 Task: Find connections with filter location Pudsey with filter topic #Tipsforsucesswith filter profile language French with filter current company Crompton Greaves Consumer Electricals Limited with filter school New Horizon College of Engineering with filter industry Insurance and Employee Benefit Funds with filter service category Strategic Planning with filter keywords title Petroleum Engineer
Action: Mouse moved to (480, 46)
Screenshot: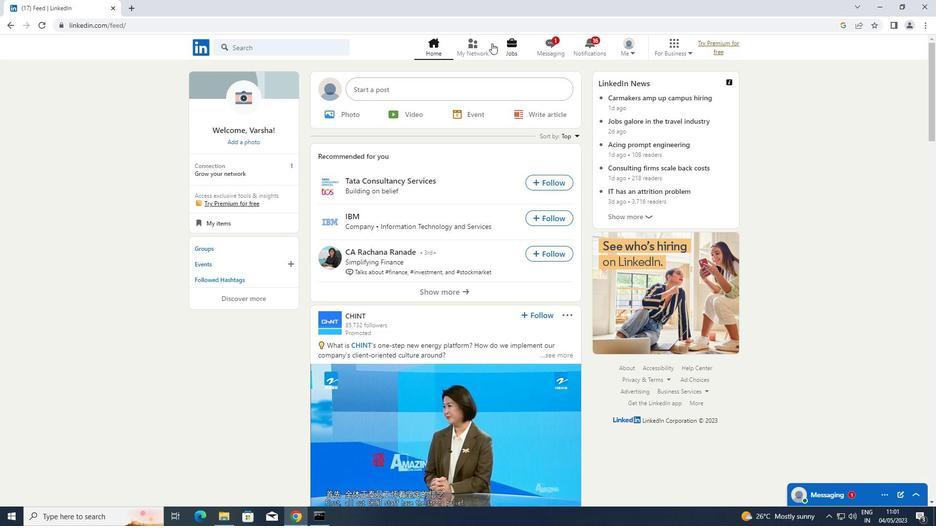 
Action: Mouse pressed left at (480, 46)
Screenshot: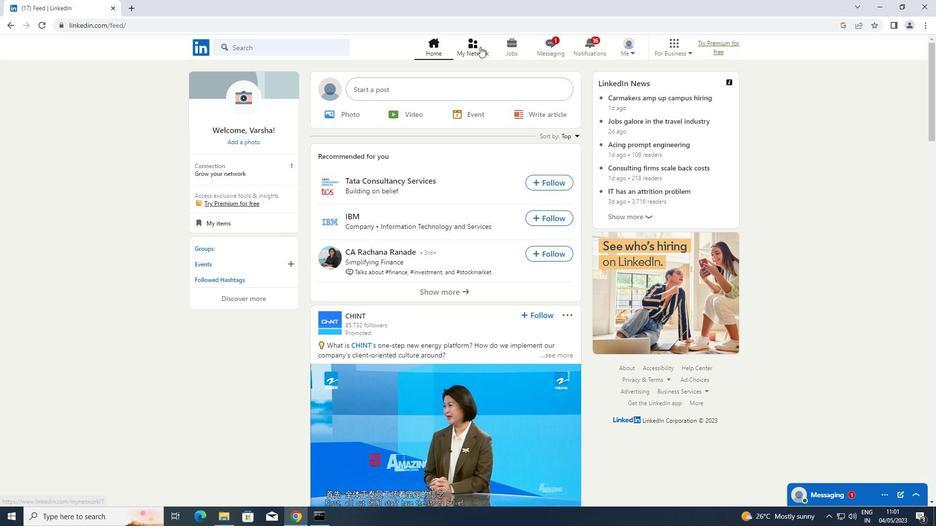 
Action: Mouse moved to (253, 100)
Screenshot: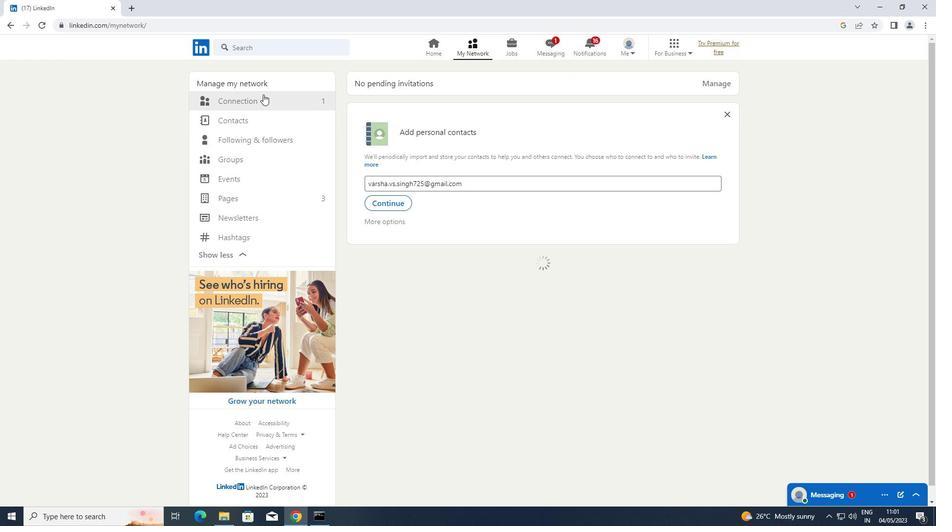 
Action: Mouse pressed left at (253, 100)
Screenshot: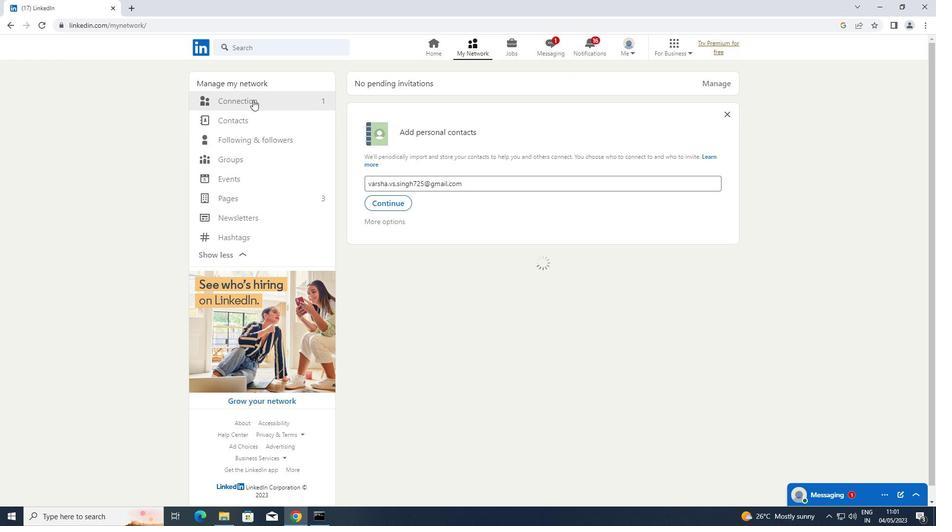 
Action: Mouse moved to (554, 102)
Screenshot: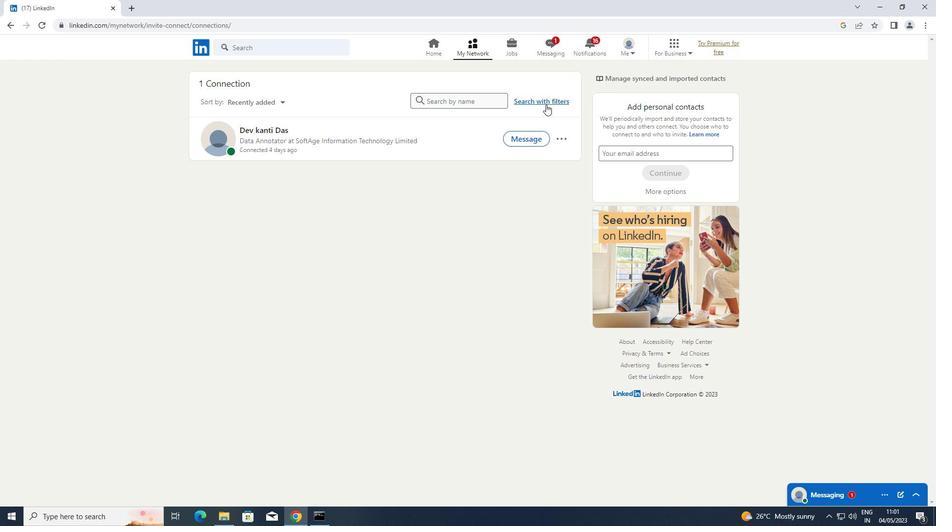 
Action: Mouse pressed left at (554, 102)
Screenshot: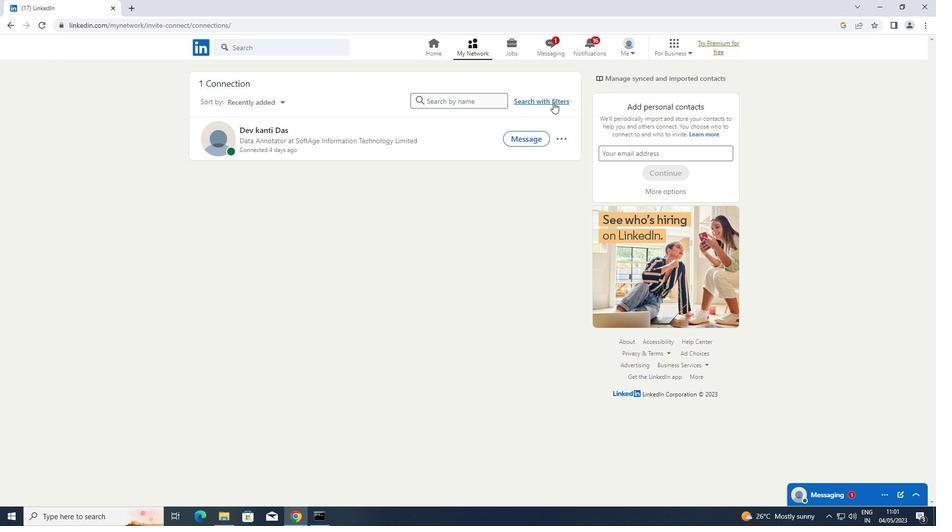 
Action: Mouse moved to (503, 72)
Screenshot: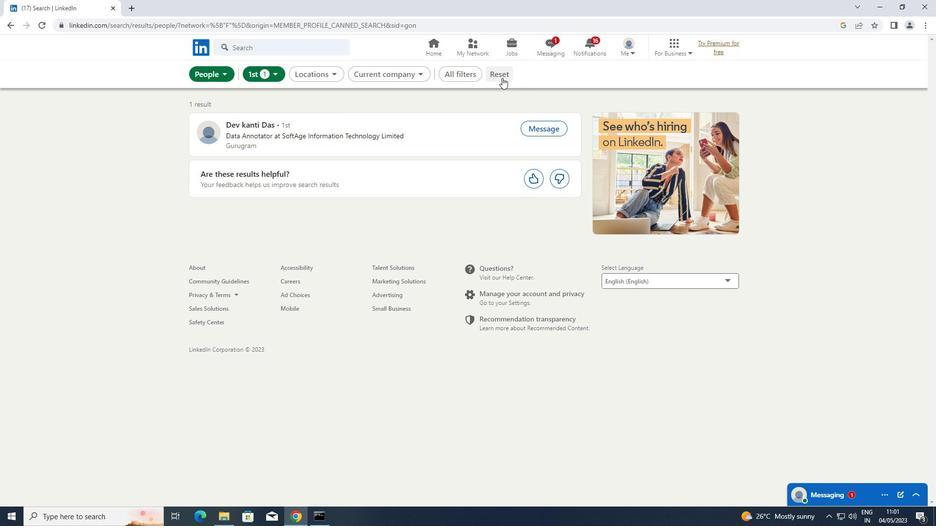 
Action: Mouse pressed left at (503, 72)
Screenshot: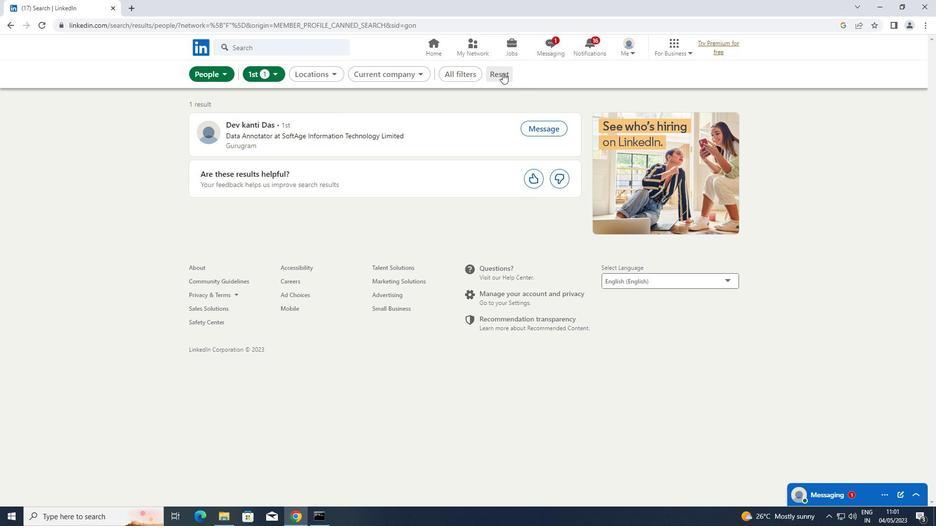 
Action: Mouse moved to (483, 70)
Screenshot: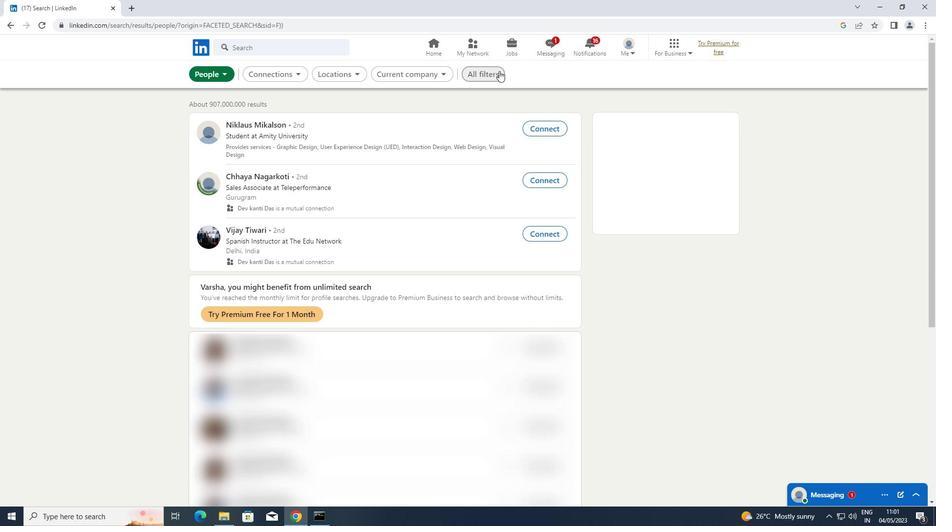 
Action: Mouse pressed left at (483, 70)
Screenshot: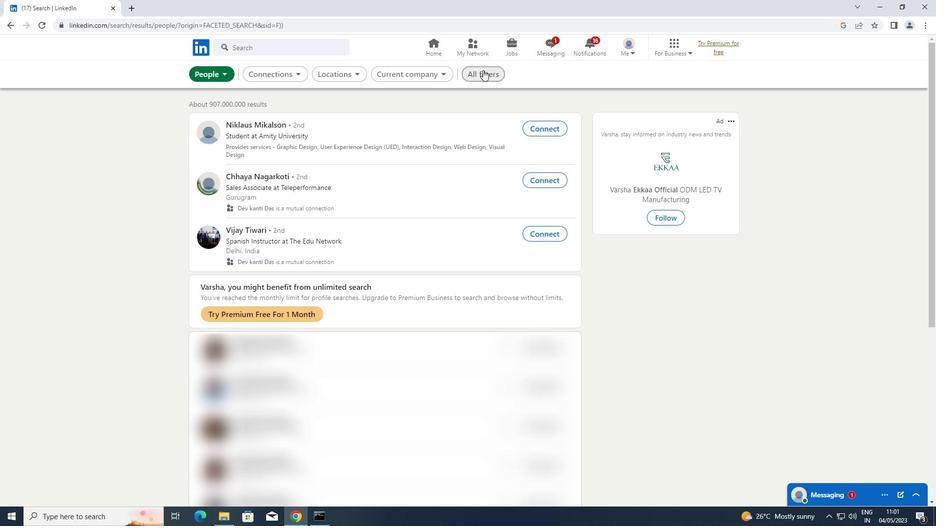 
Action: Mouse moved to (807, 168)
Screenshot: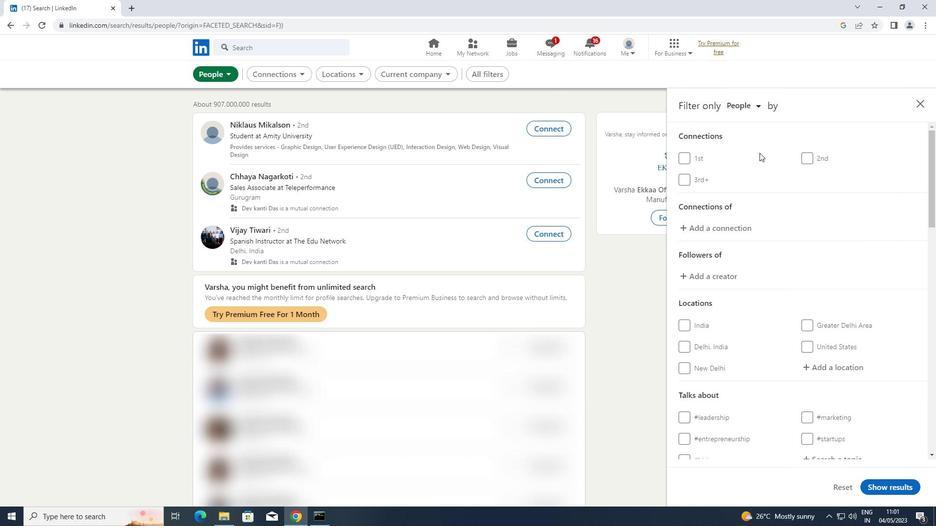 
Action: Mouse scrolled (807, 167) with delta (0, 0)
Screenshot: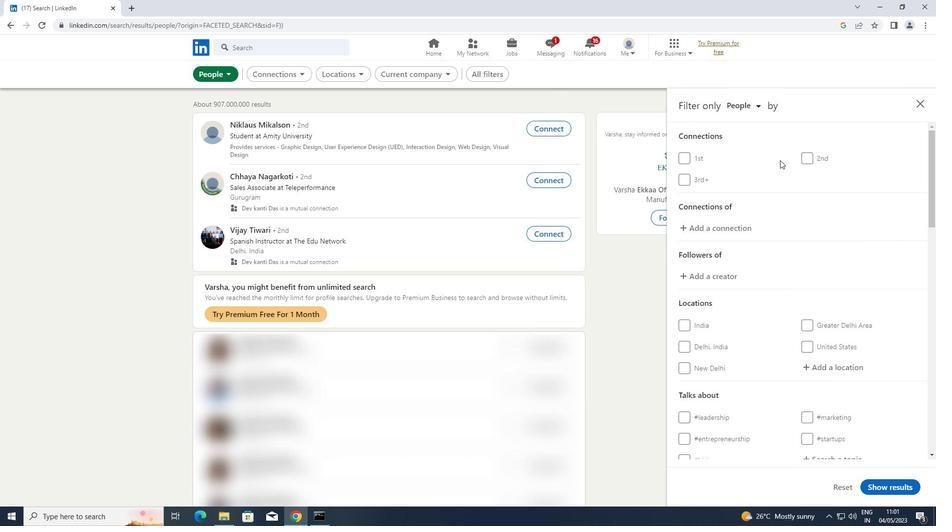 
Action: Mouse scrolled (807, 167) with delta (0, 0)
Screenshot: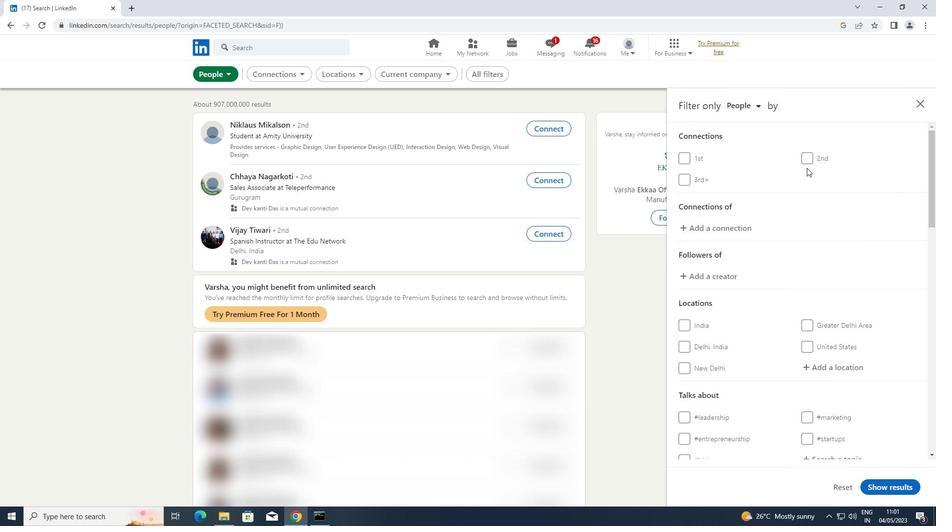 
Action: Mouse moved to (822, 265)
Screenshot: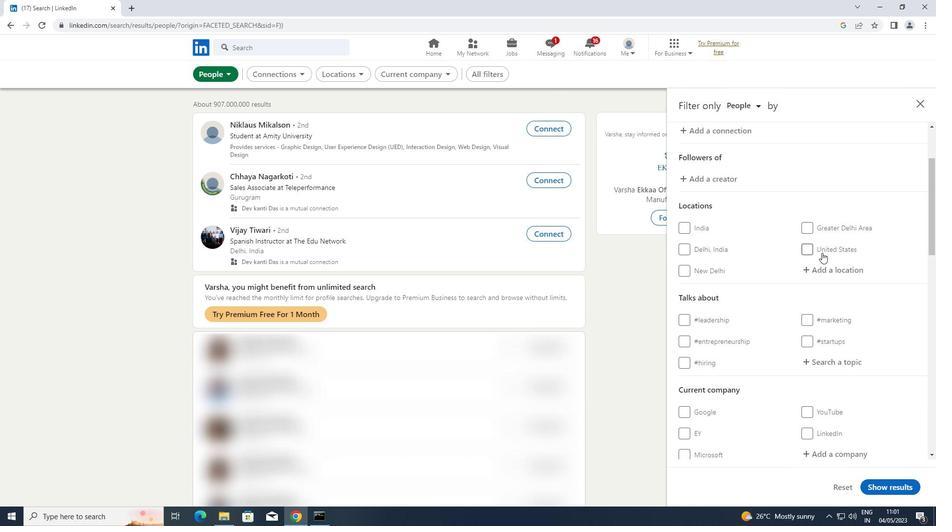 
Action: Mouse pressed left at (822, 265)
Screenshot: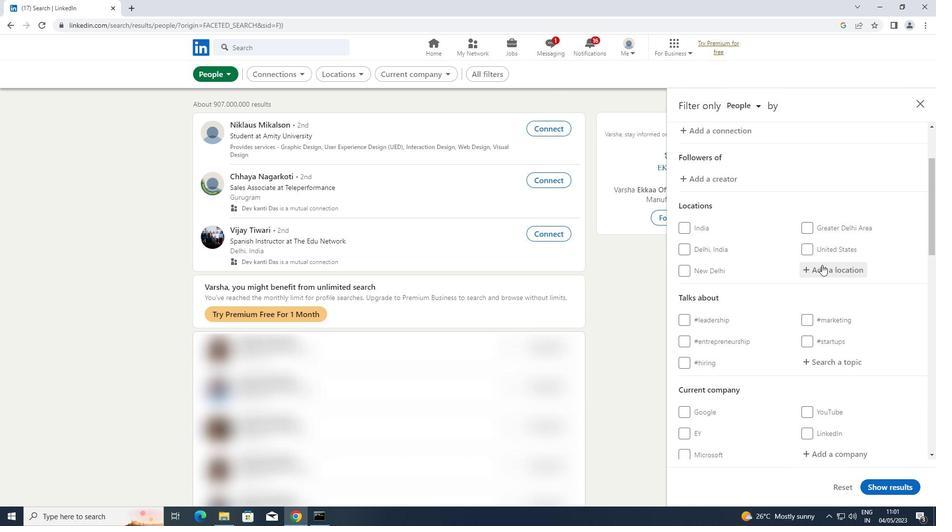 
Action: Key pressed <Key.shift>PUDSEY
Screenshot: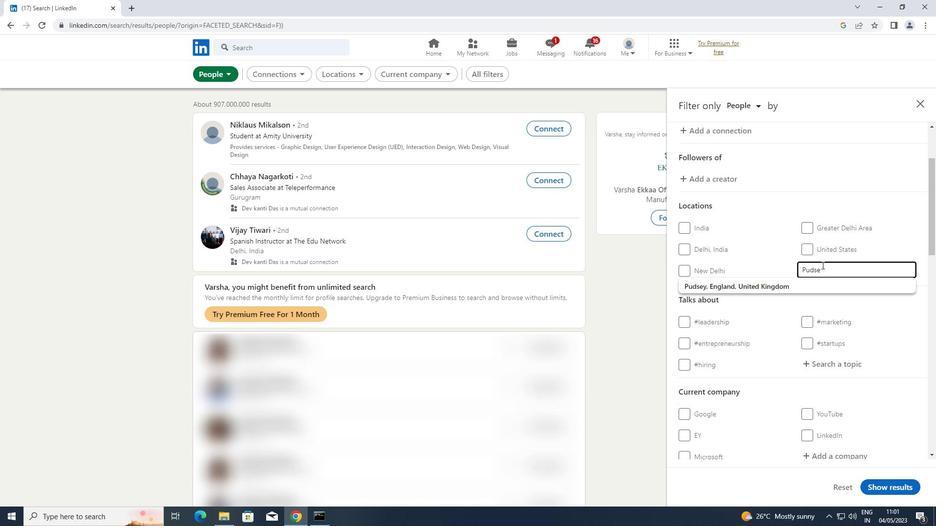 
Action: Mouse scrolled (822, 264) with delta (0, 0)
Screenshot: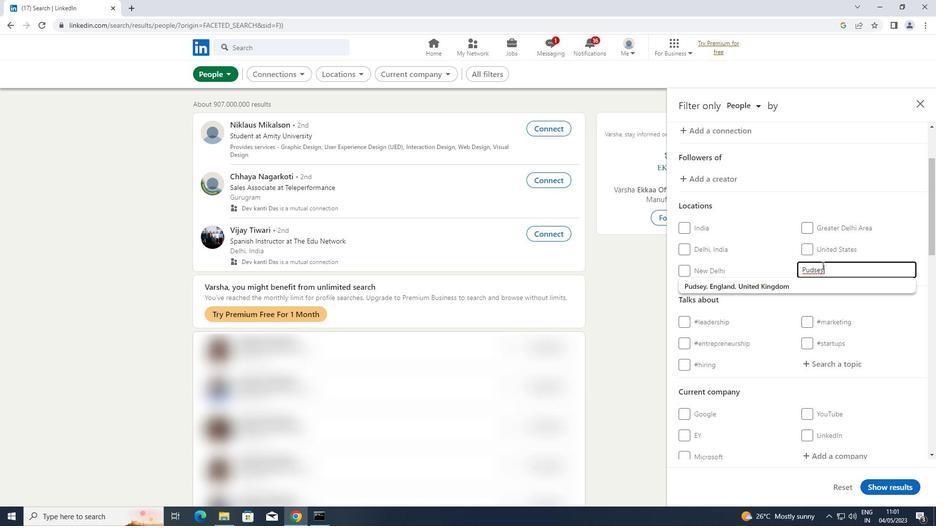 
Action: Mouse moved to (842, 318)
Screenshot: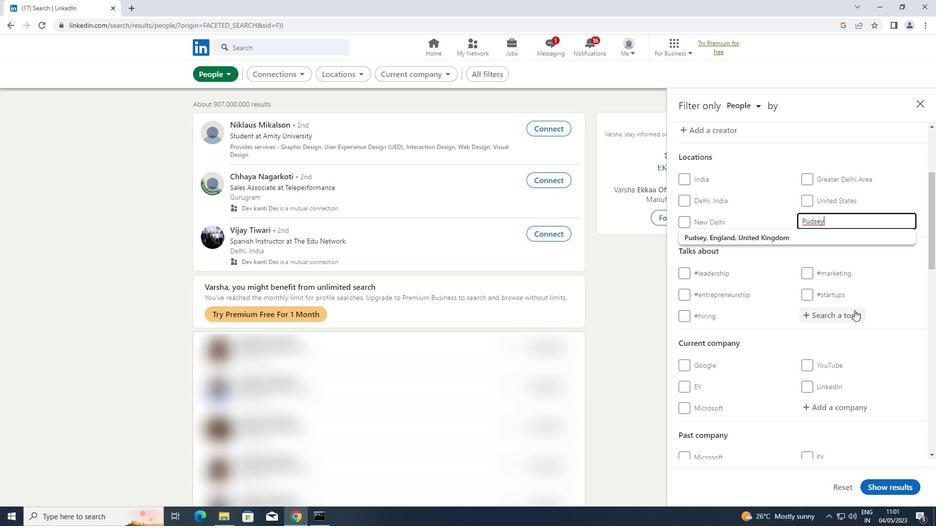 
Action: Mouse pressed left at (842, 318)
Screenshot: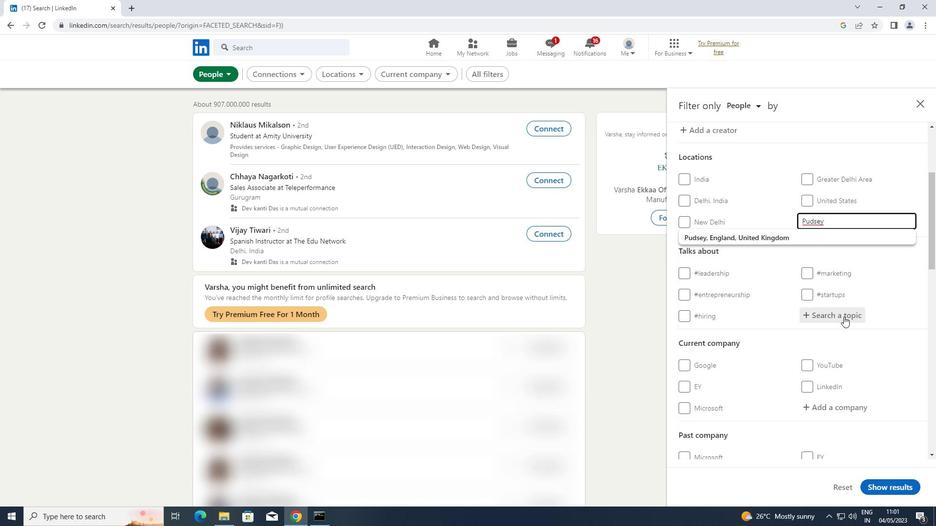 
Action: Key pressed <Key.shift>TIPSFORSUCESS
Screenshot: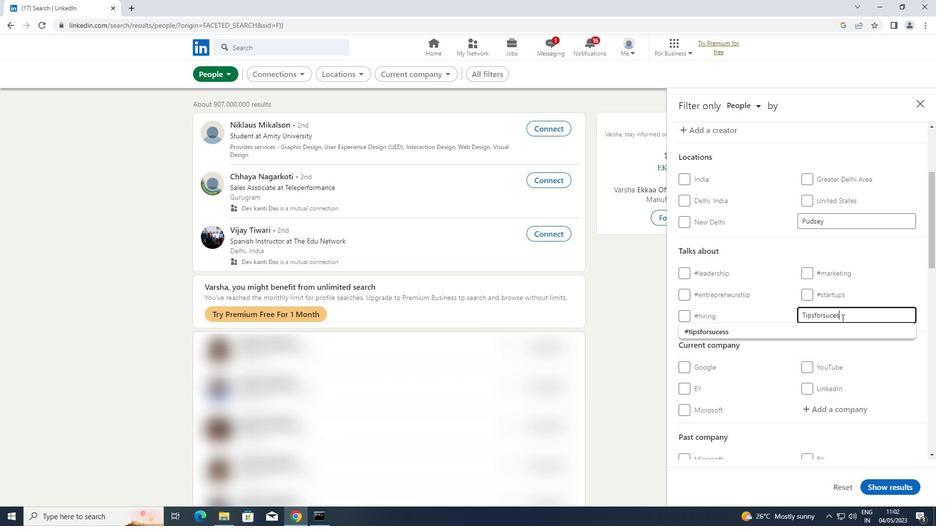
Action: Mouse moved to (821, 366)
Screenshot: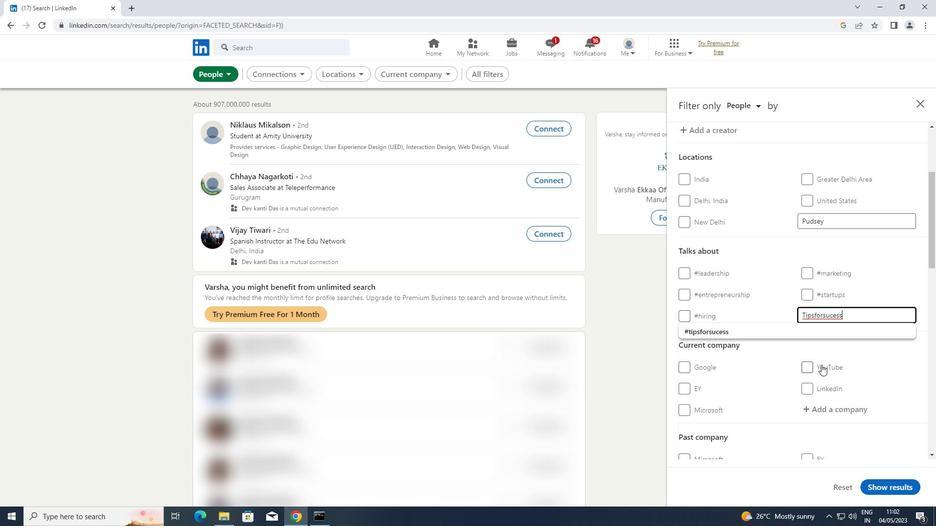 
Action: Mouse scrolled (821, 365) with delta (0, 0)
Screenshot: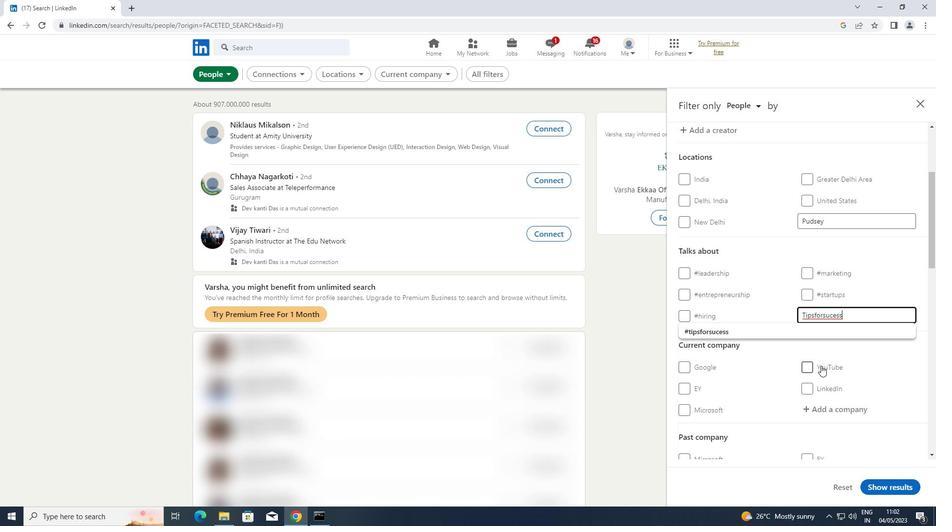 
Action: Mouse scrolled (821, 365) with delta (0, 0)
Screenshot: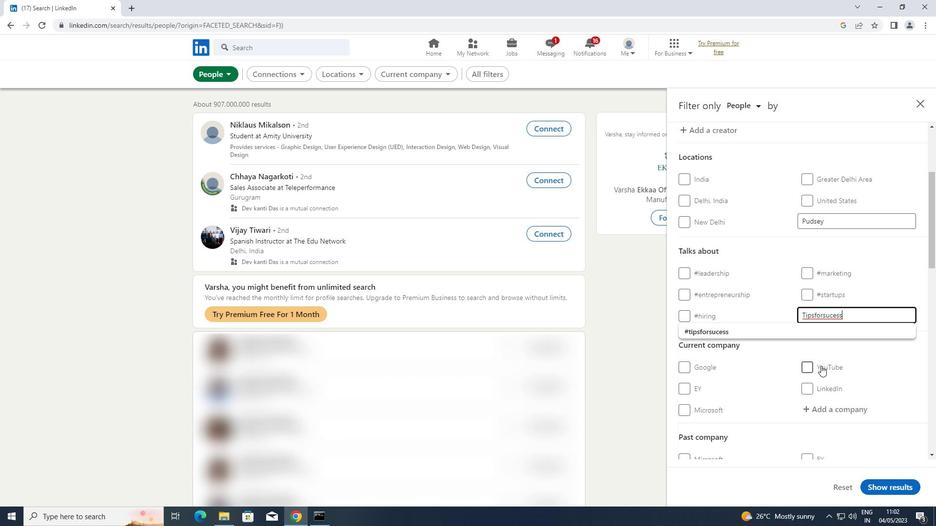 
Action: Mouse scrolled (821, 365) with delta (0, 0)
Screenshot: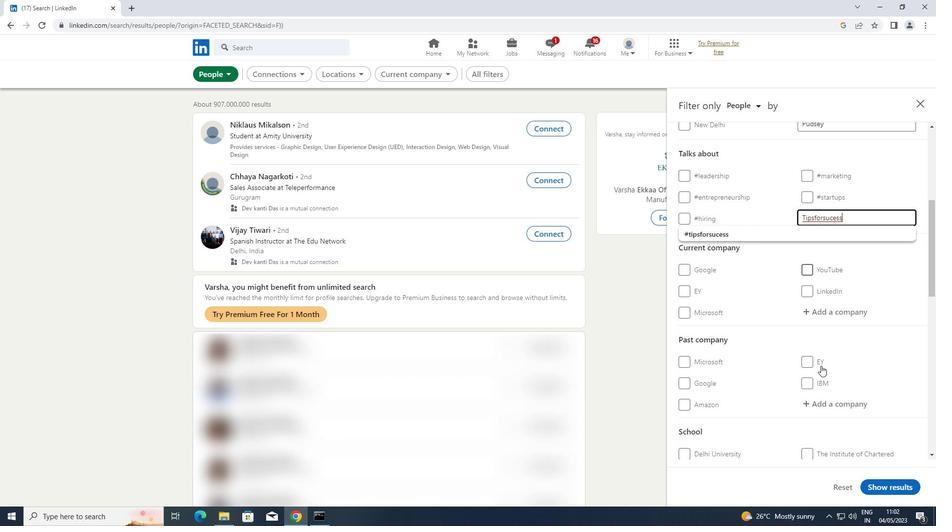 
Action: Mouse scrolled (821, 365) with delta (0, 0)
Screenshot: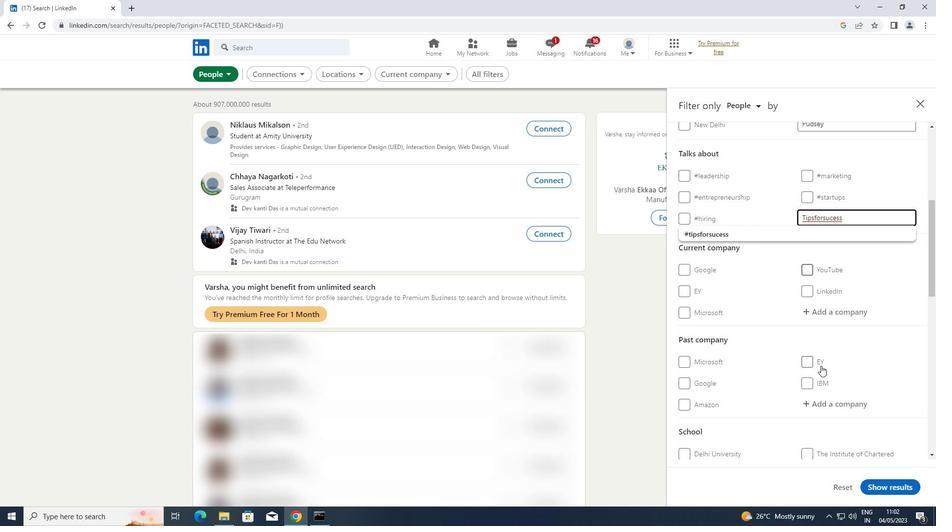 
Action: Mouse scrolled (821, 365) with delta (0, 0)
Screenshot: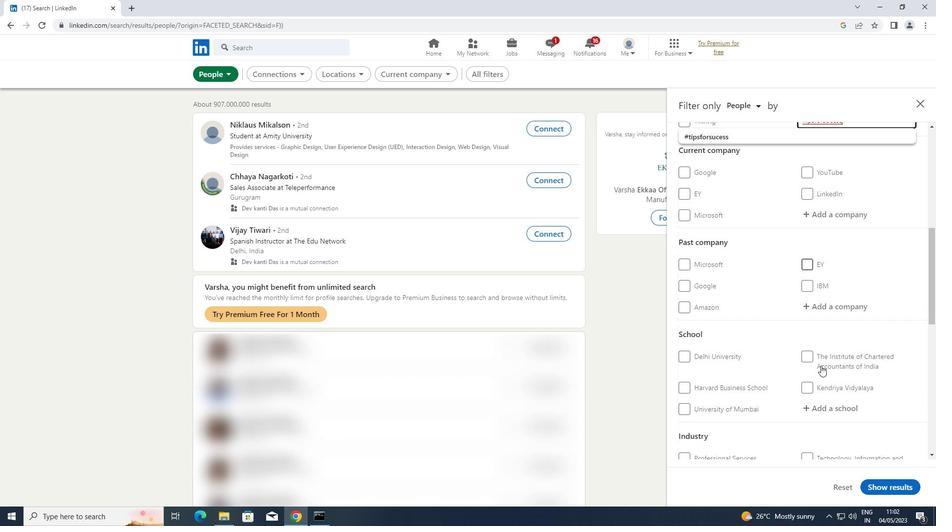 
Action: Mouse scrolled (821, 365) with delta (0, 0)
Screenshot: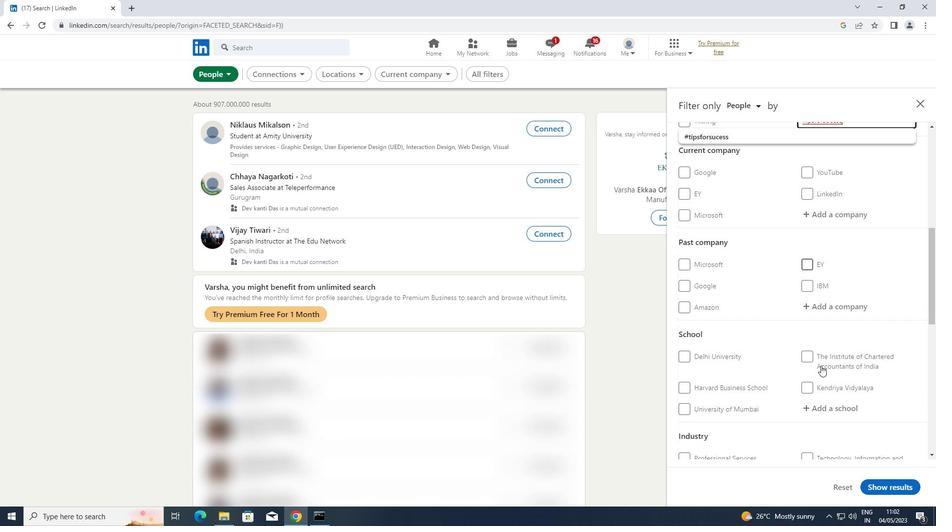 
Action: Mouse scrolled (821, 365) with delta (0, 0)
Screenshot: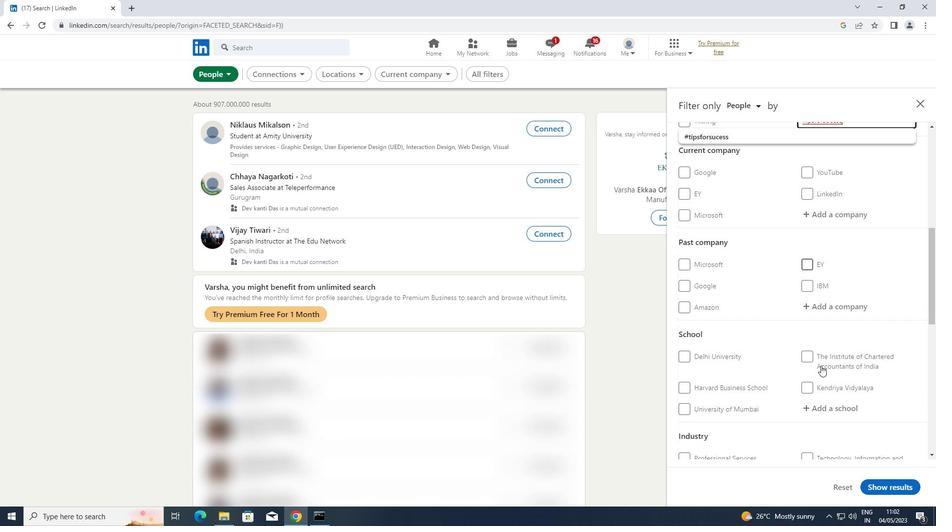 
Action: Mouse scrolled (821, 365) with delta (0, 0)
Screenshot: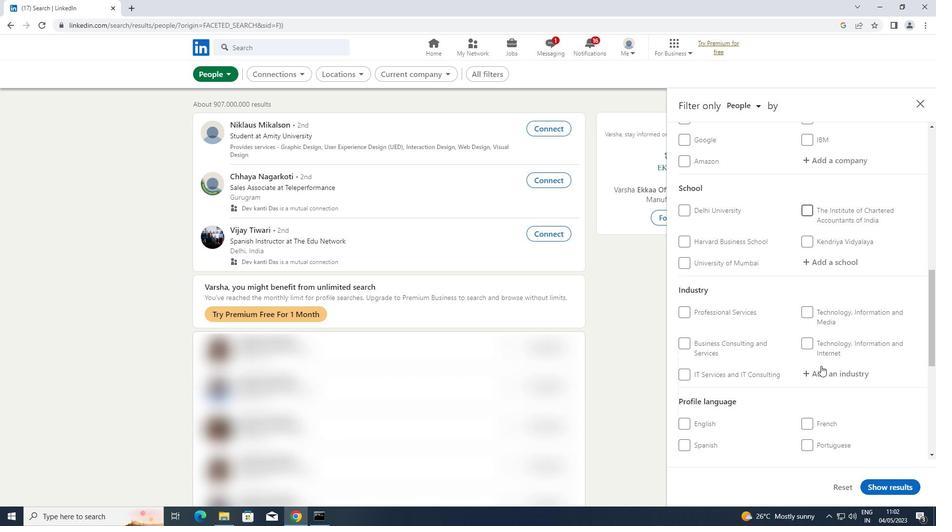 
Action: Mouse moved to (810, 376)
Screenshot: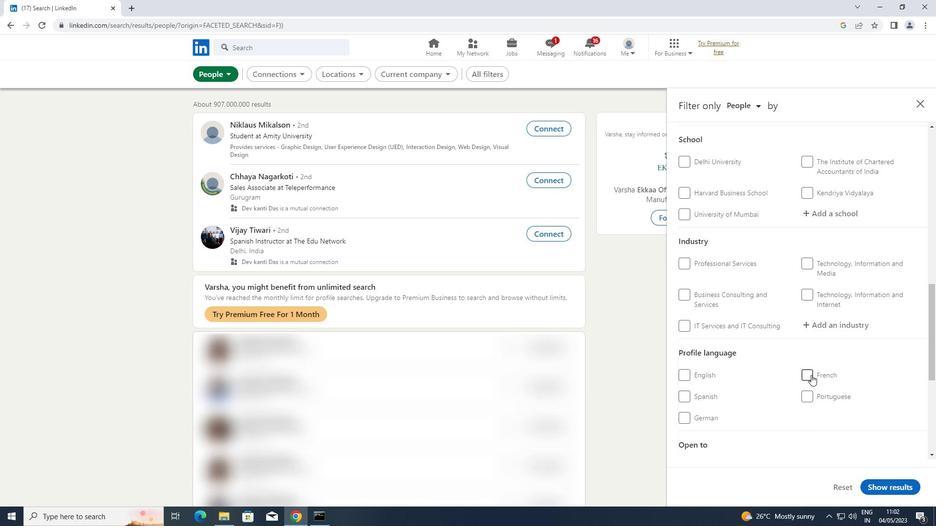 
Action: Mouse pressed left at (810, 376)
Screenshot: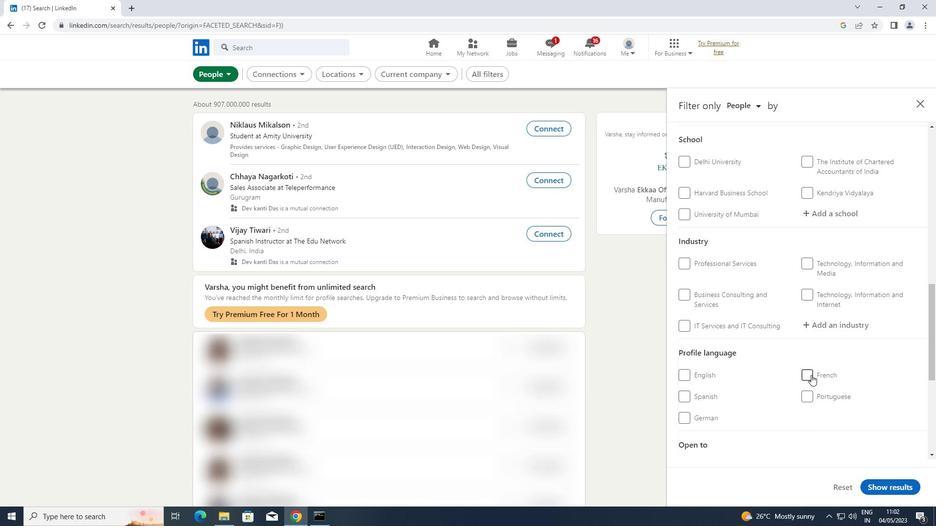 
Action: Mouse moved to (823, 355)
Screenshot: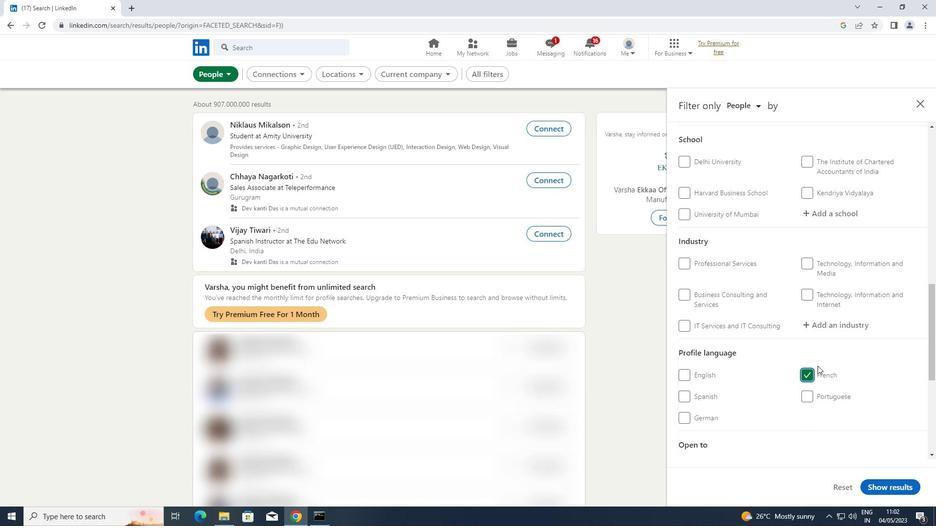
Action: Mouse scrolled (823, 356) with delta (0, 0)
Screenshot: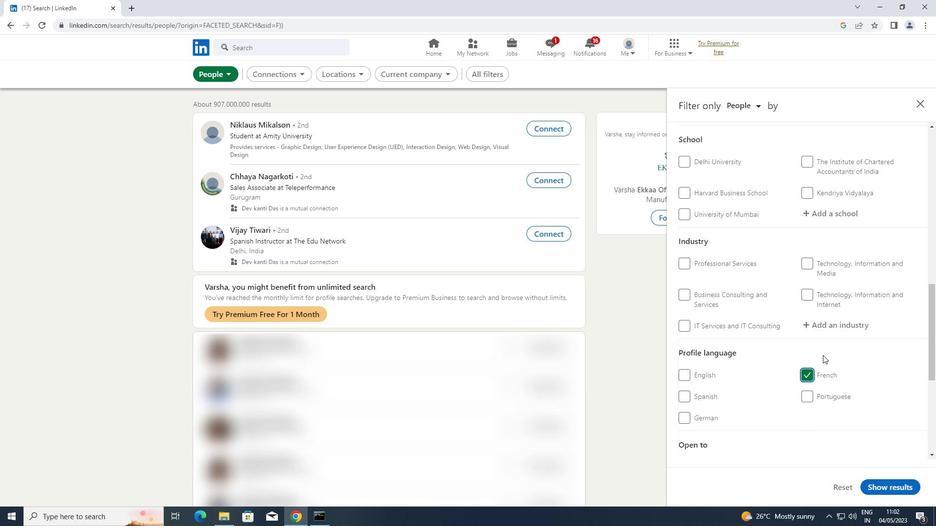 
Action: Mouse scrolled (823, 356) with delta (0, 0)
Screenshot: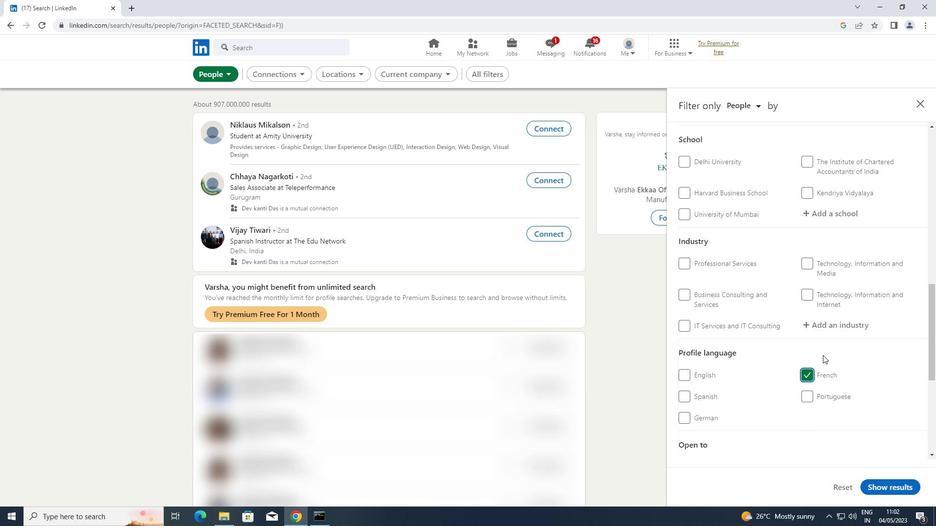 
Action: Mouse scrolled (823, 356) with delta (0, 0)
Screenshot: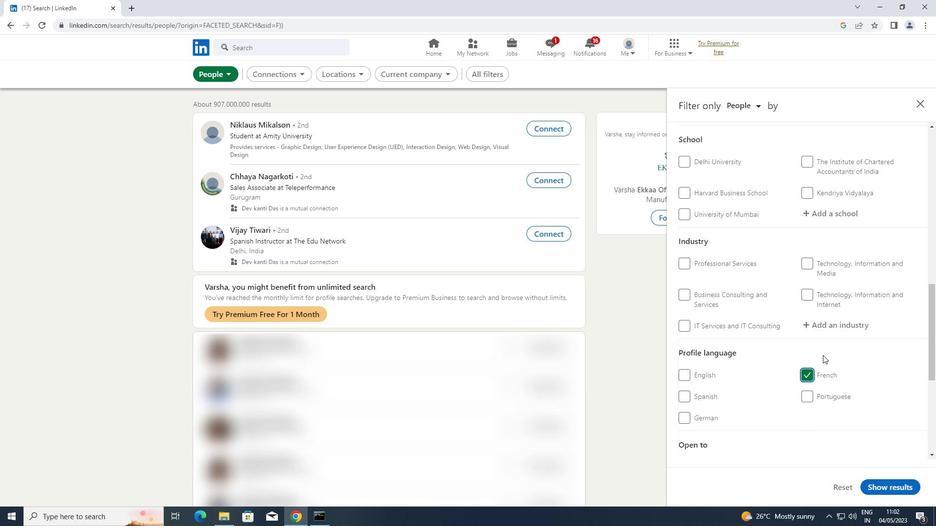 
Action: Mouse scrolled (823, 356) with delta (0, 0)
Screenshot: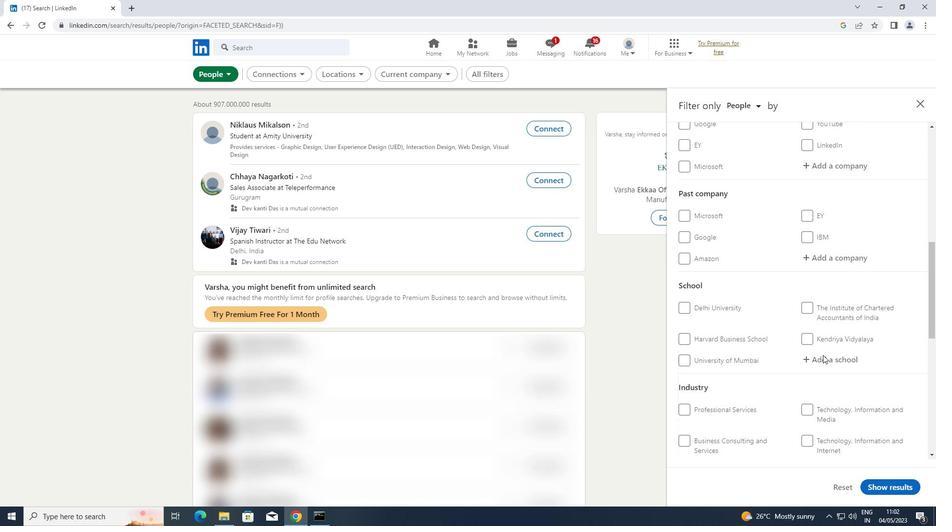 
Action: Mouse scrolled (823, 356) with delta (0, 0)
Screenshot: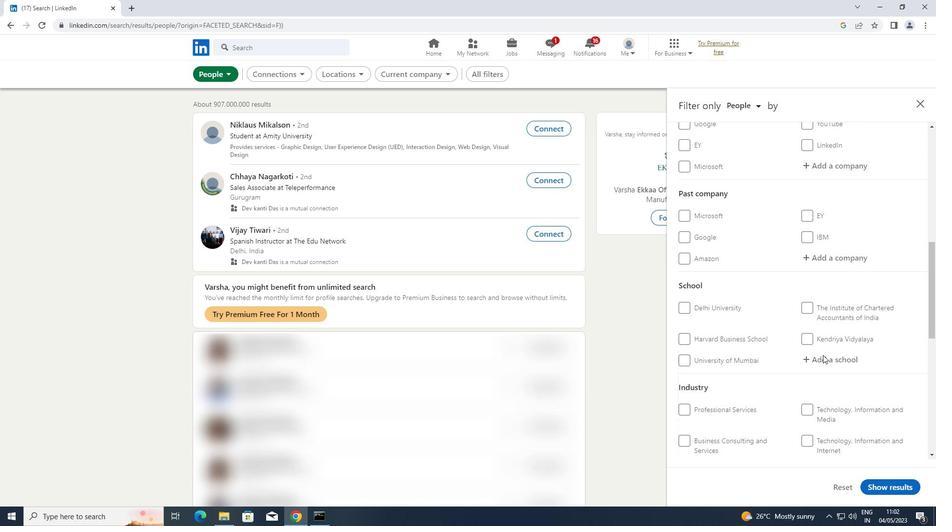 
Action: Mouse scrolled (823, 356) with delta (0, 0)
Screenshot: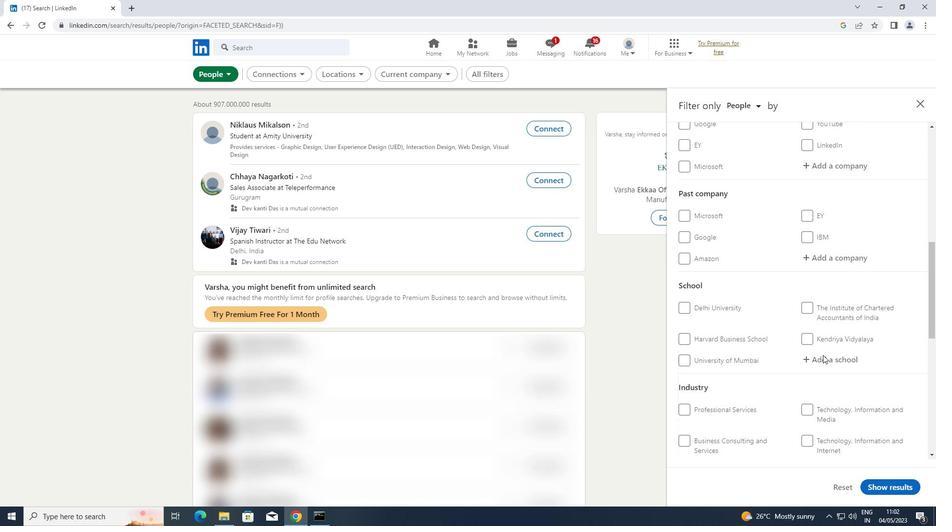 
Action: Mouse moved to (846, 311)
Screenshot: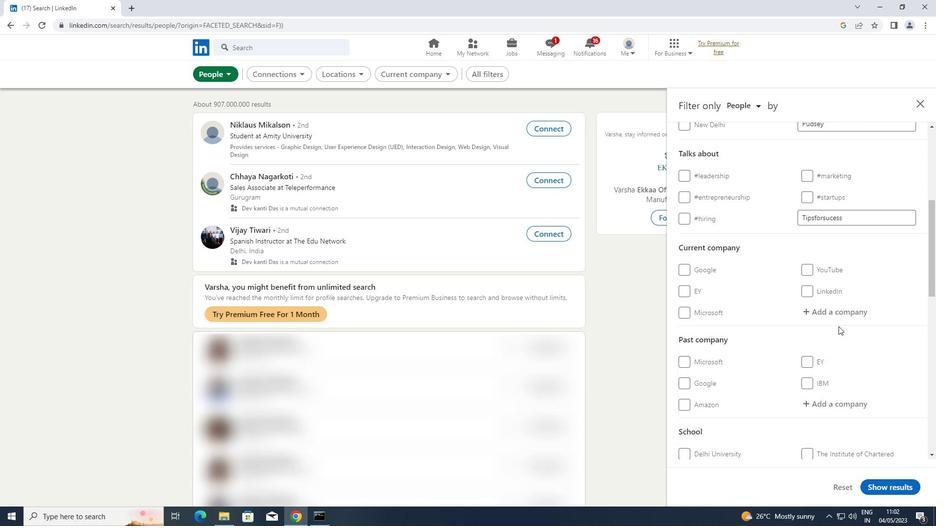 
Action: Mouse pressed left at (846, 311)
Screenshot: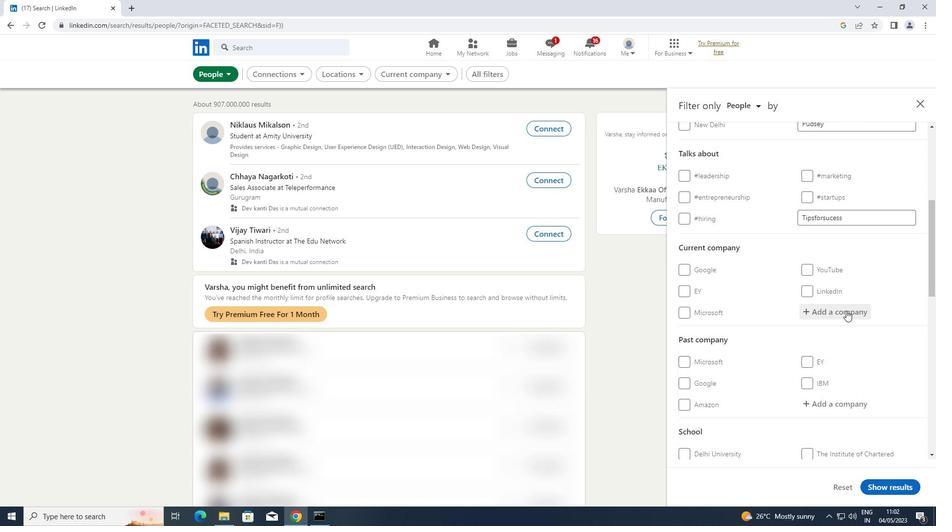 
Action: Key pressed <Key.shift>CROMPTON<Key.space><Key.shift>GREAVES<Key.space><Key.shift>CONSUMER
Screenshot: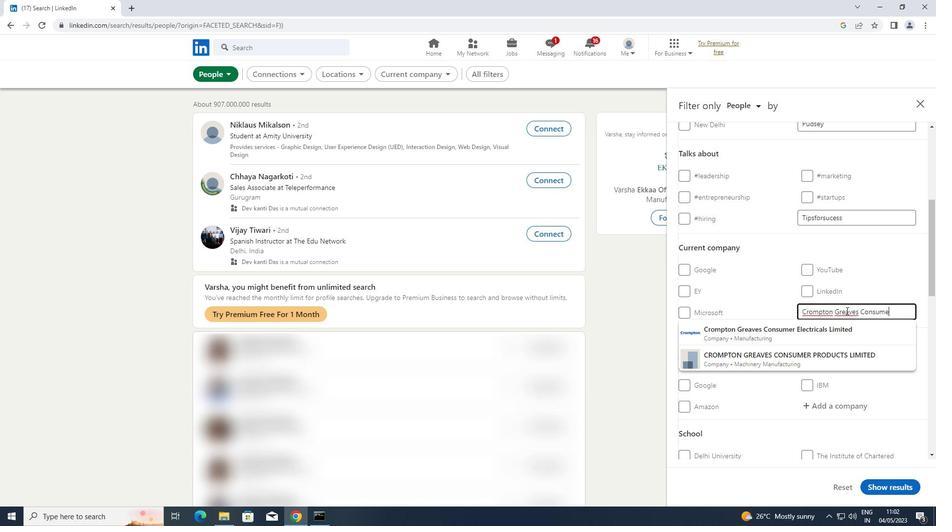 
Action: Mouse moved to (794, 335)
Screenshot: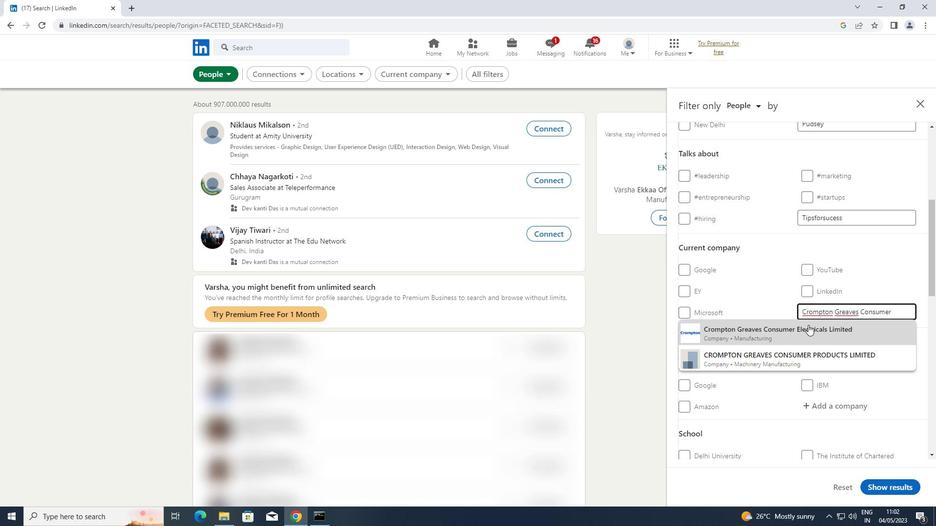 
Action: Mouse pressed left at (794, 335)
Screenshot: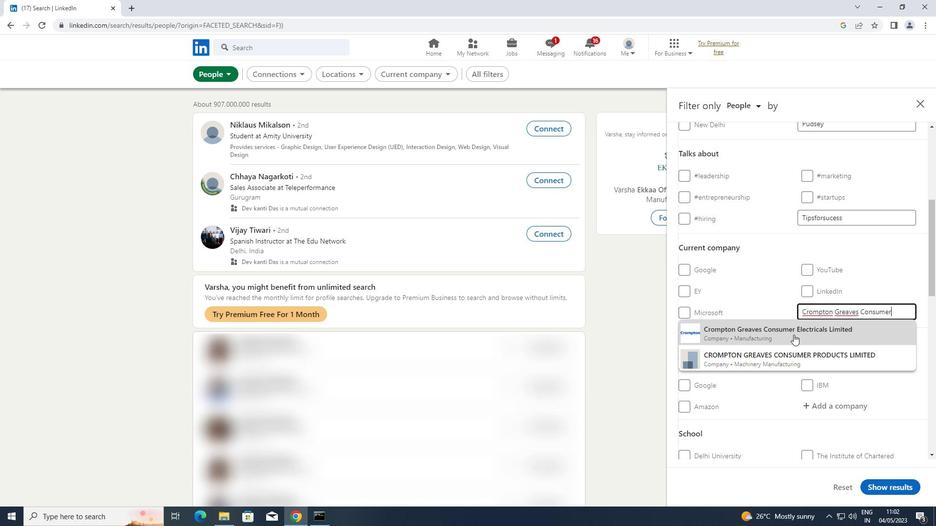 
Action: Mouse moved to (801, 326)
Screenshot: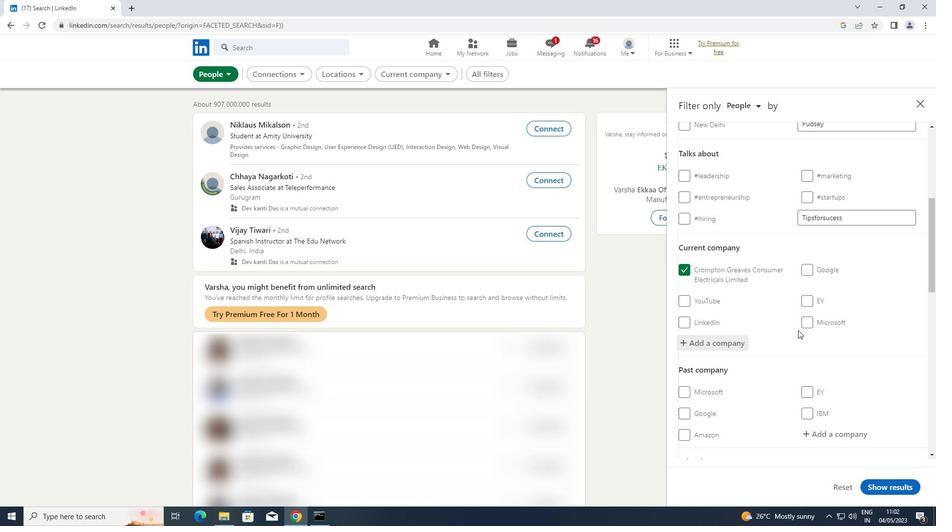 
Action: Mouse scrolled (801, 326) with delta (0, 0)
Screenshot: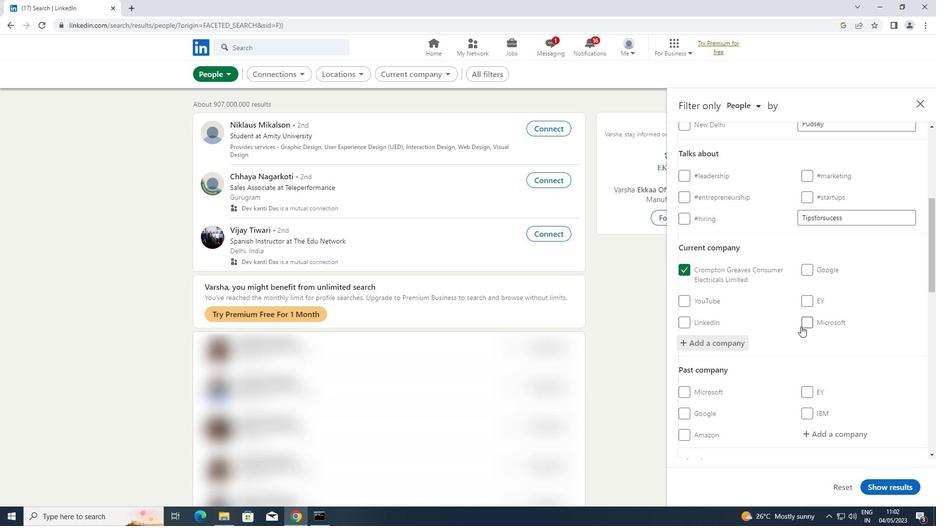 
Action: Mouse scrolled (801, 326) with delta (0, 0)
Screenshot: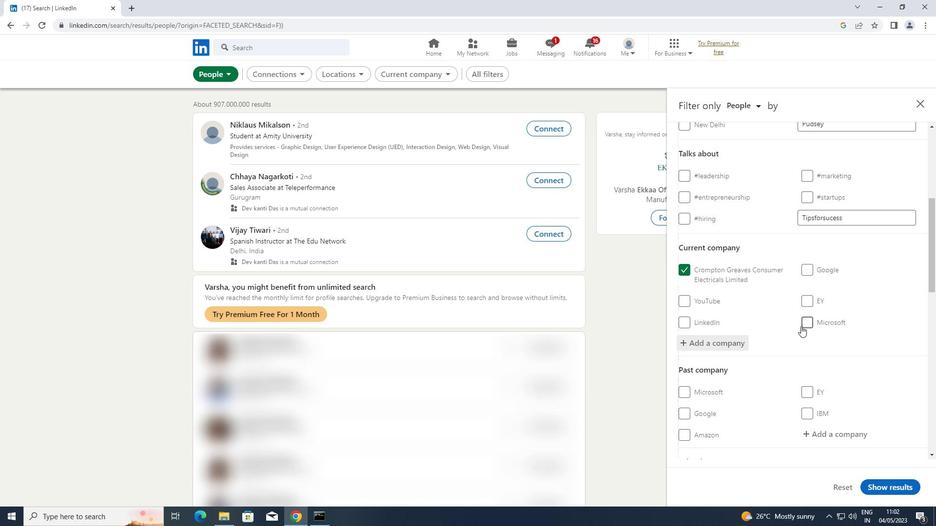 
Action: Mouse scrolled (801, 326) with delta (0, 0)
Screenshot: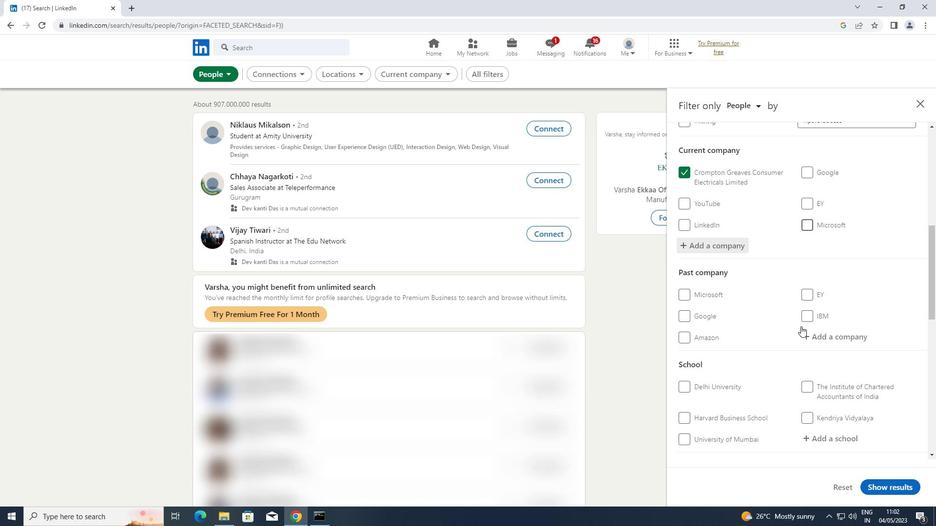 
Action: Mouse scrolled (801, 326) with delta (0, 0)
Screenshot: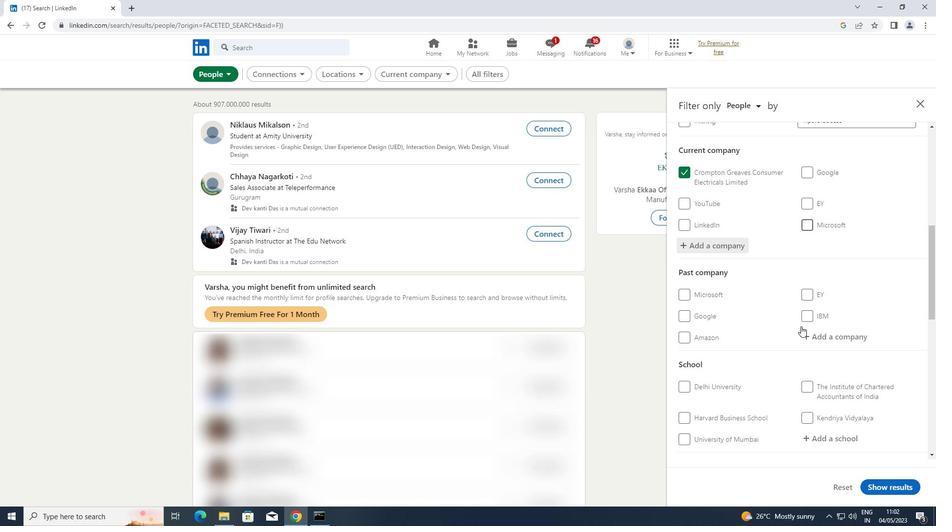 
Action: Mouse scrolled (801, 326) with delta (0, 0)
Screenshot: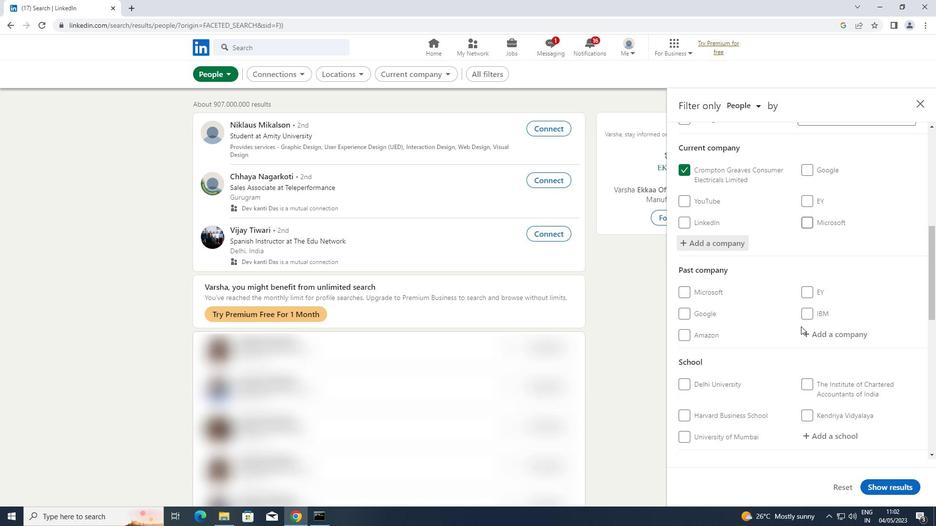 
Action: Mouse moved to (835, 289)
Screenshot: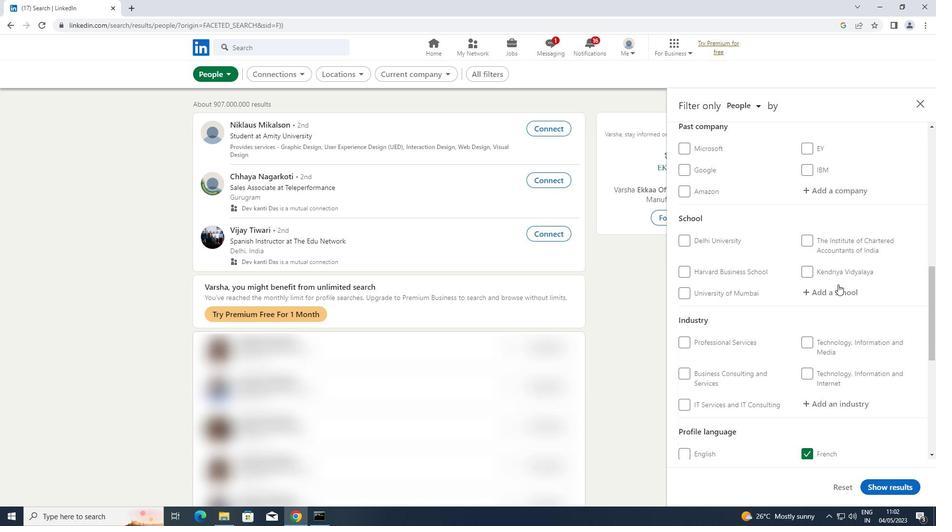 
Action: Mouse pressed left at (835, 289)
Screenshot: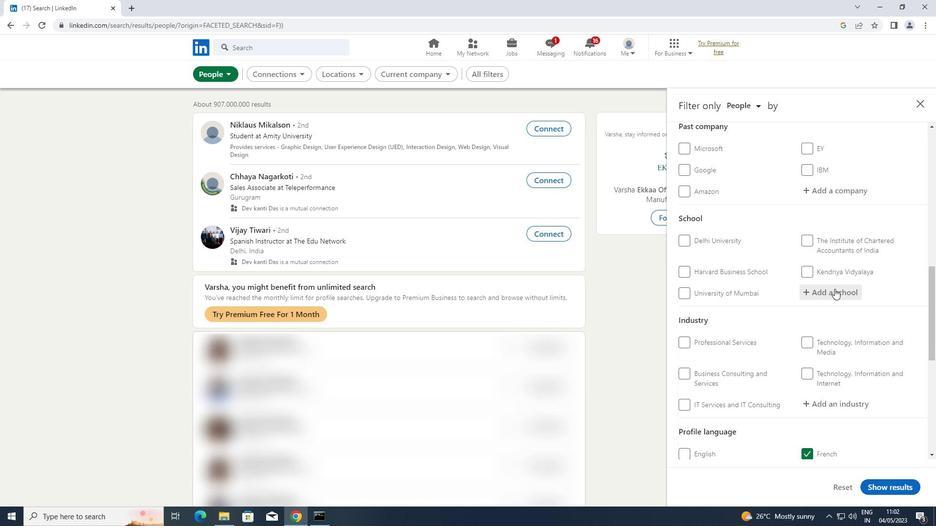 
Action: Key pressed <Key.shift>NEW<Key.space><Key.shift>HORIZON<Key.space><Key.shift>COLLEGE
Screenshot: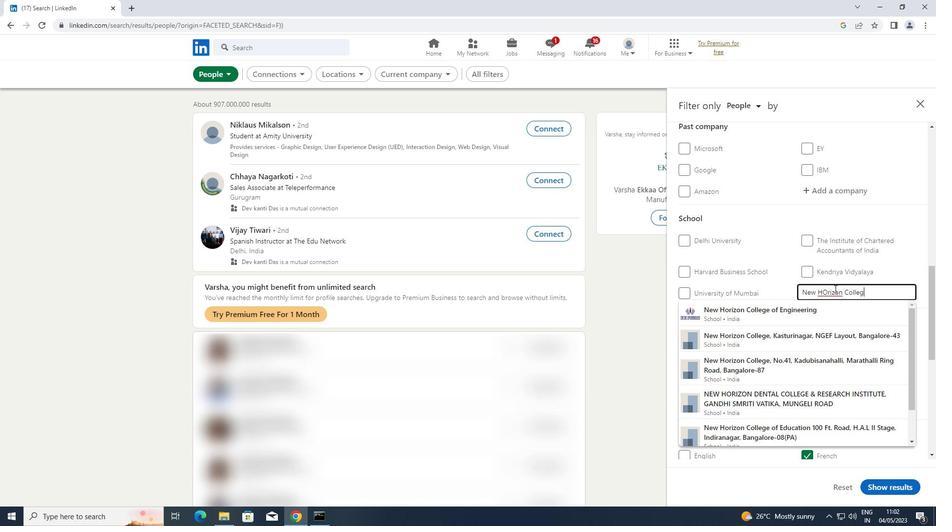 
Action: Mouse moved to (774, 307)
Screenshot: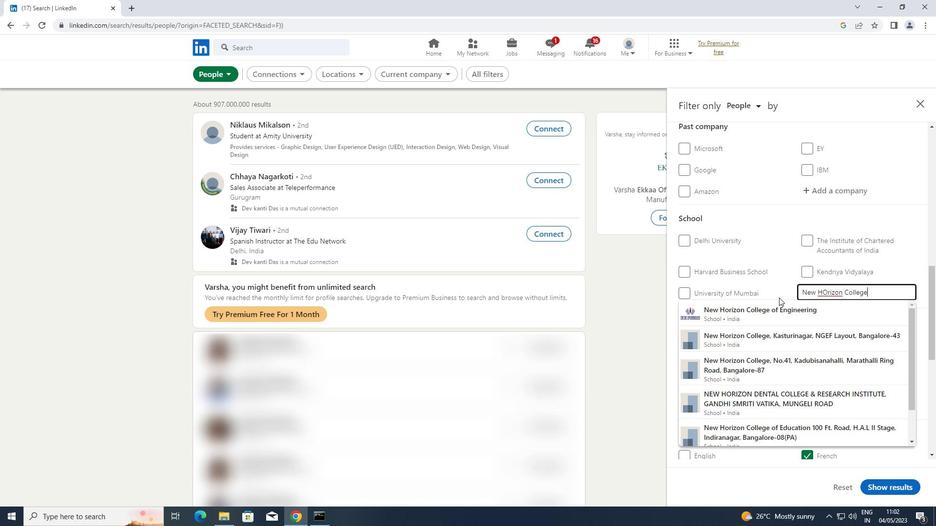 
Action: Mouse pressed left at (774, 307)
Screenshot: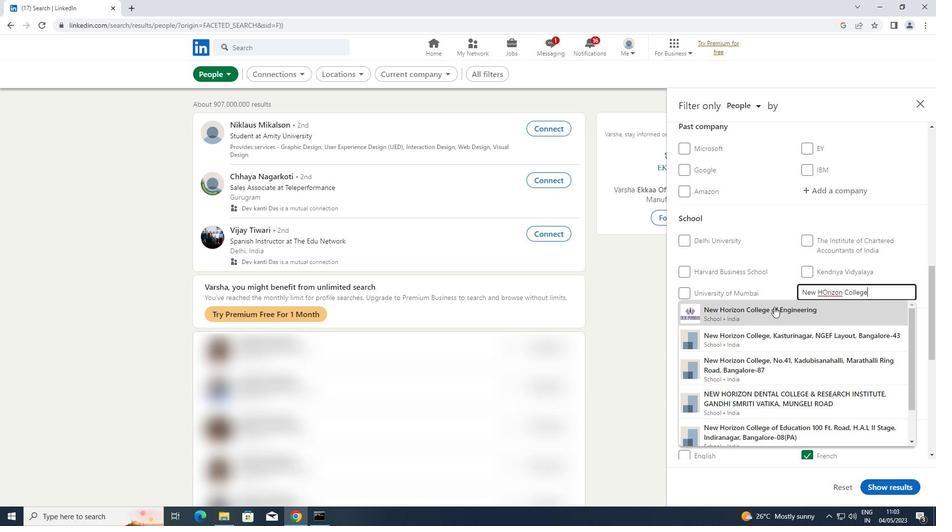 
Action: Mouse scrolled (774, 306) with delta (0, 0)
Screenshot: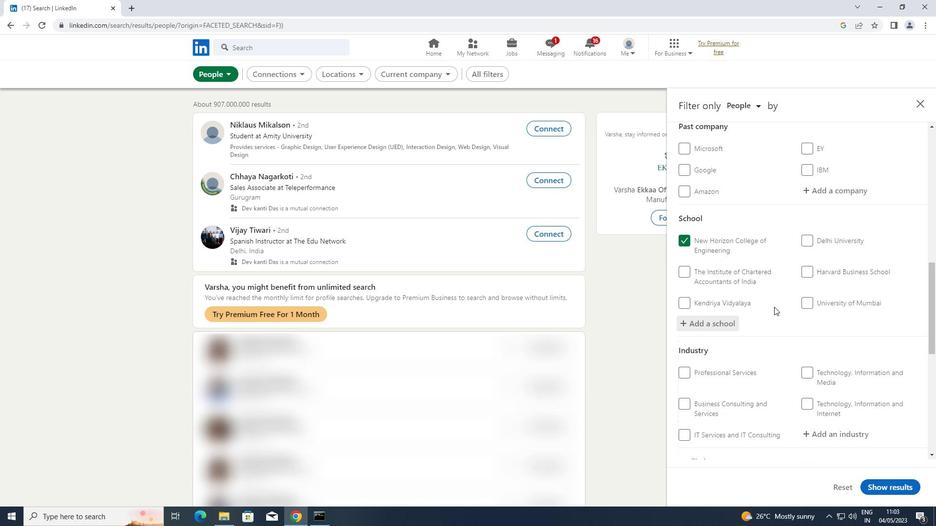 
Action: Mouse scrolled (774, 306) with delta (0, 0)
Screenshot: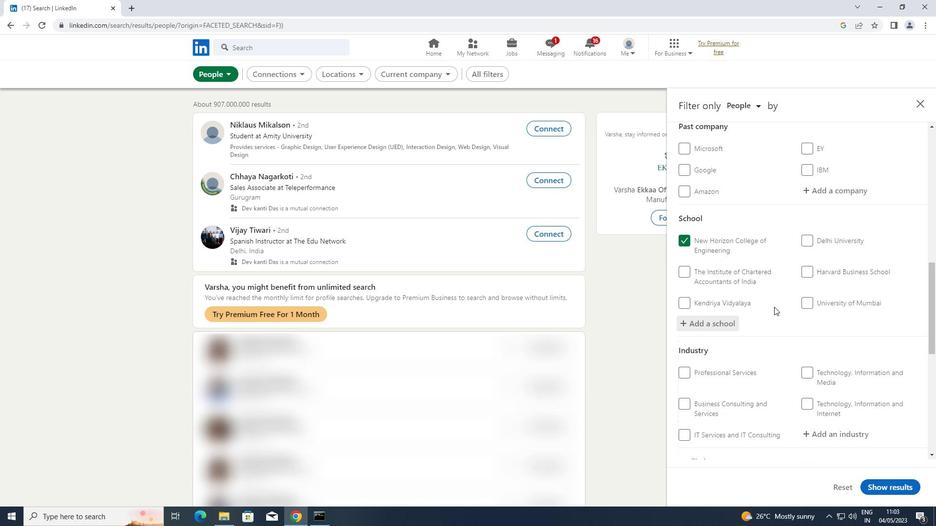 
Action: Mouse scrolled (774, 306) with delta (0, 0)
Screenshot: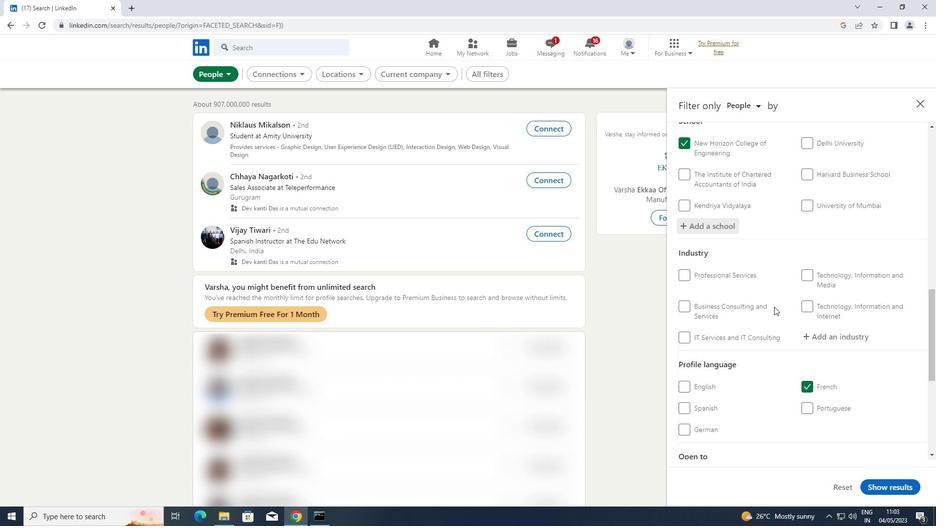 
Action: Mouse moved to (827, 286)
Screenshot: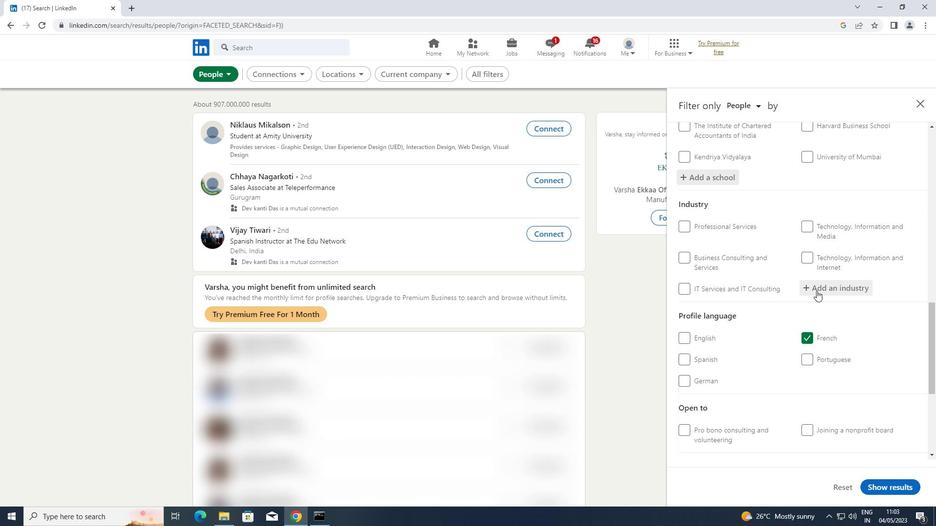 
Action: Mouse pressed left at (827, 286)
Screenshot: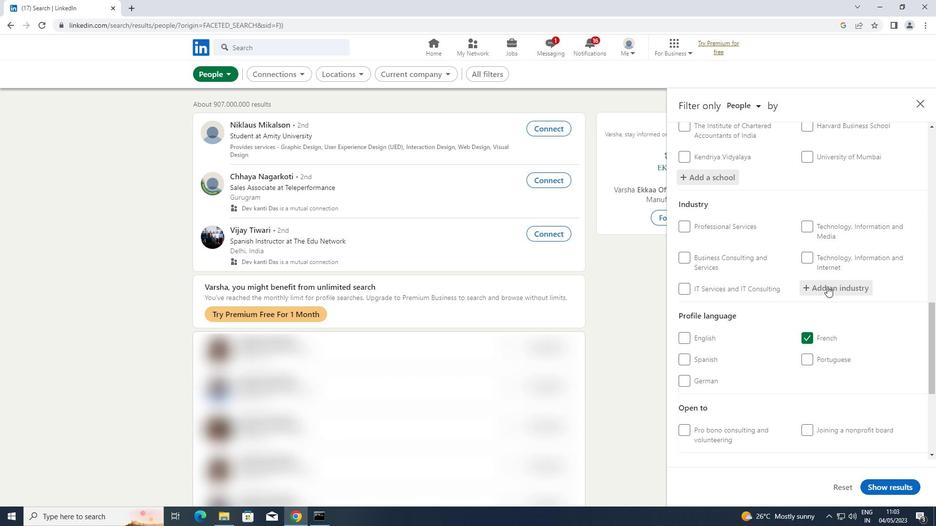 
Action: Key pressed <Key.shift>INSURANCE<Key.space>AND<Key.space><Key.shift>EMPLOYEE
Screenshot: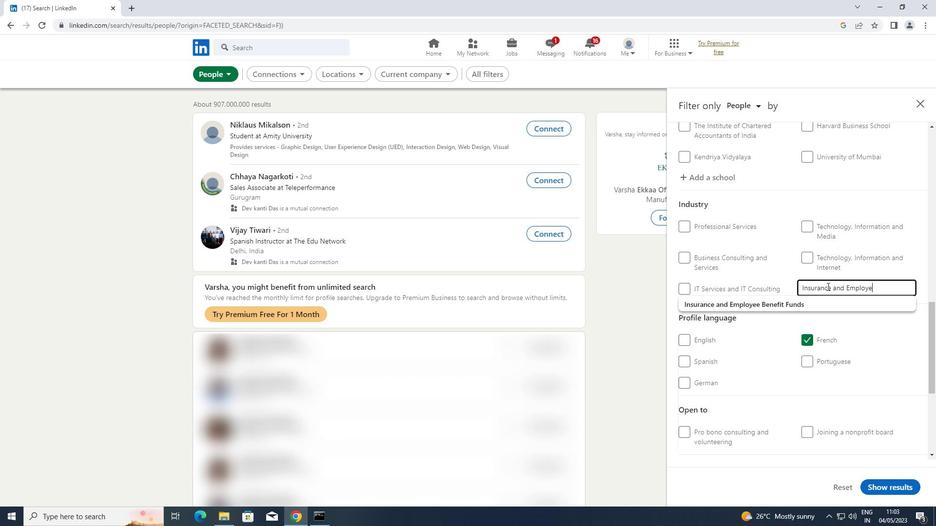 
Action: Mouse moved to (733, 301)
Screenshot: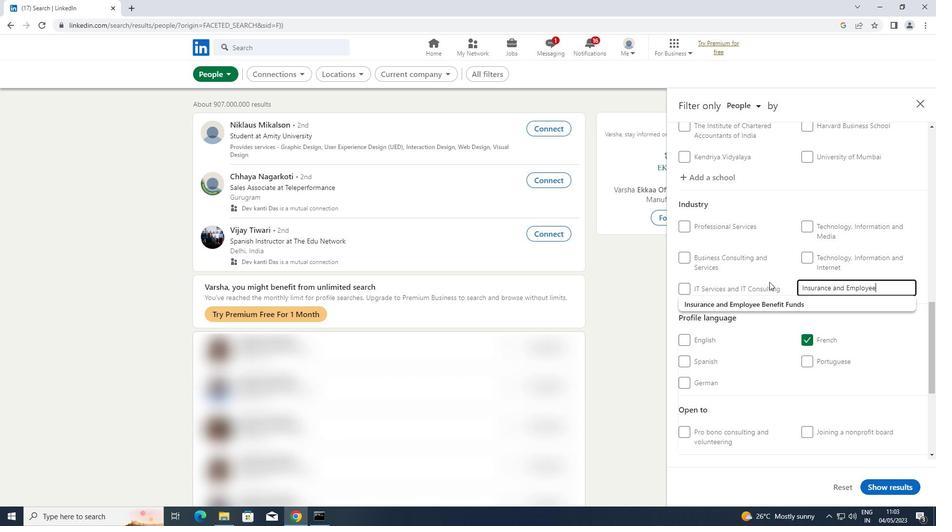 
Action: Mouse pressed left at (733, 301)
Screenshot: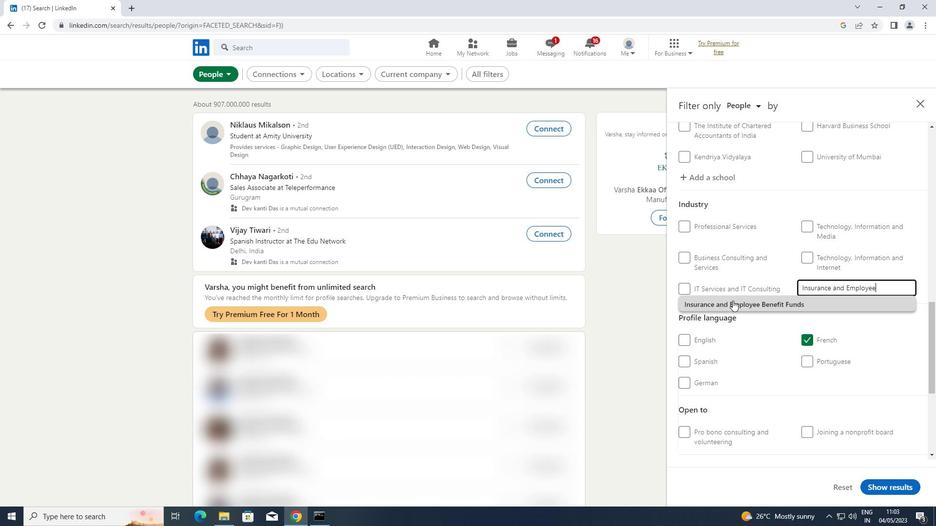 
Action: Mouse moved to (733, 301)
Screenshot: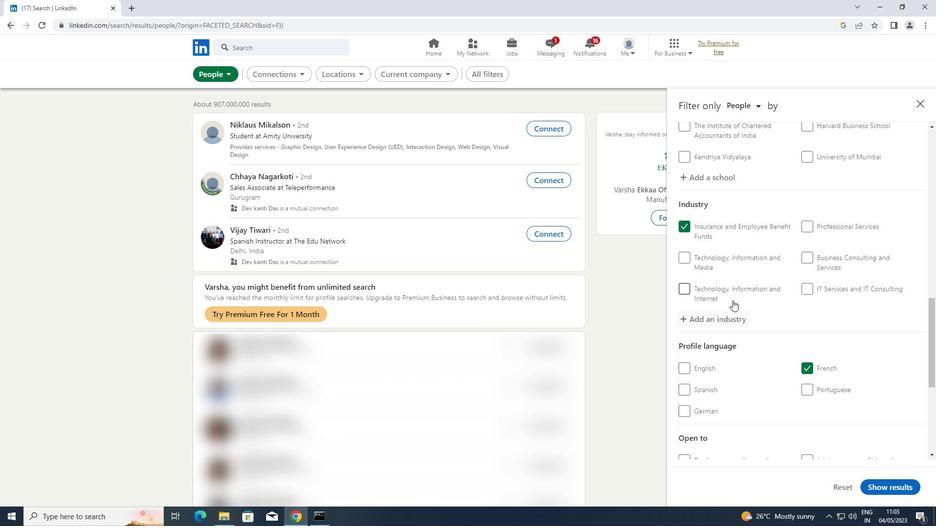 
Action: Mouse scrolled (733, 300) with delta (0, 0)
Screenshot: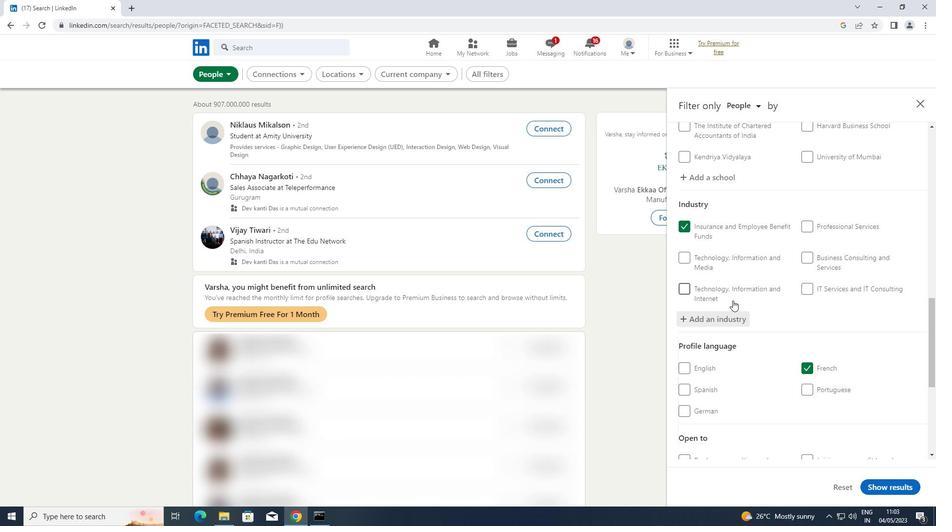 
Action: Mouse scrolled (733, 300) with delta (0, 0)
Screenshot: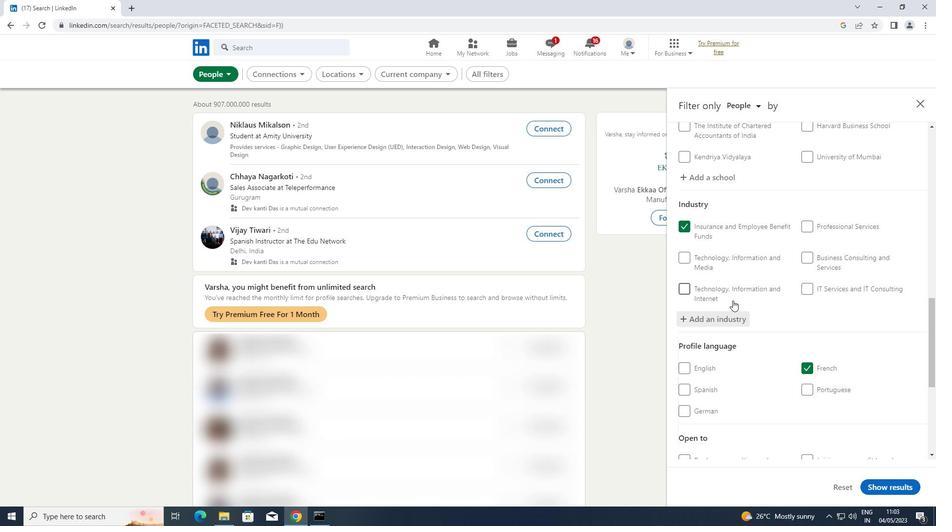 
Action: Mouse scrolled (733, 300) with delta (0, 0)
Screenshot: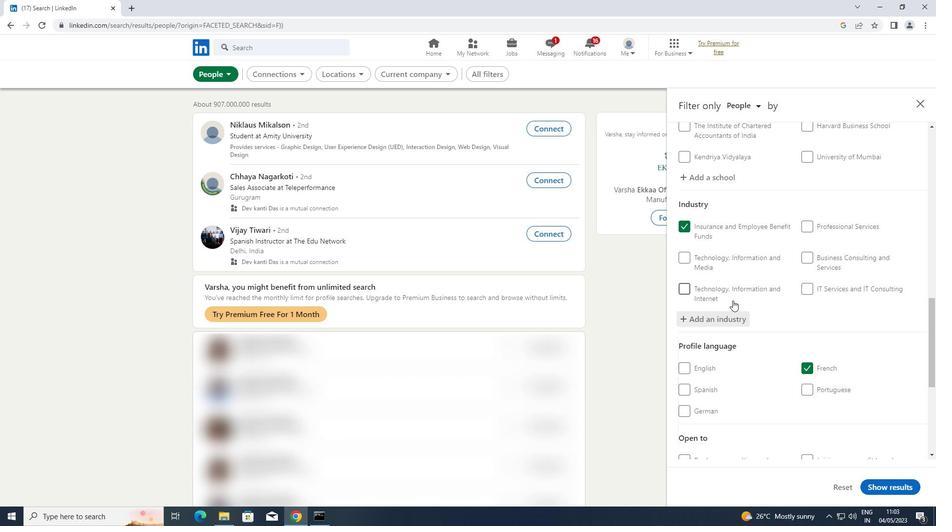 
Action: Mouse scrolled (733, 300) with delta (0, 0)
Screenshot: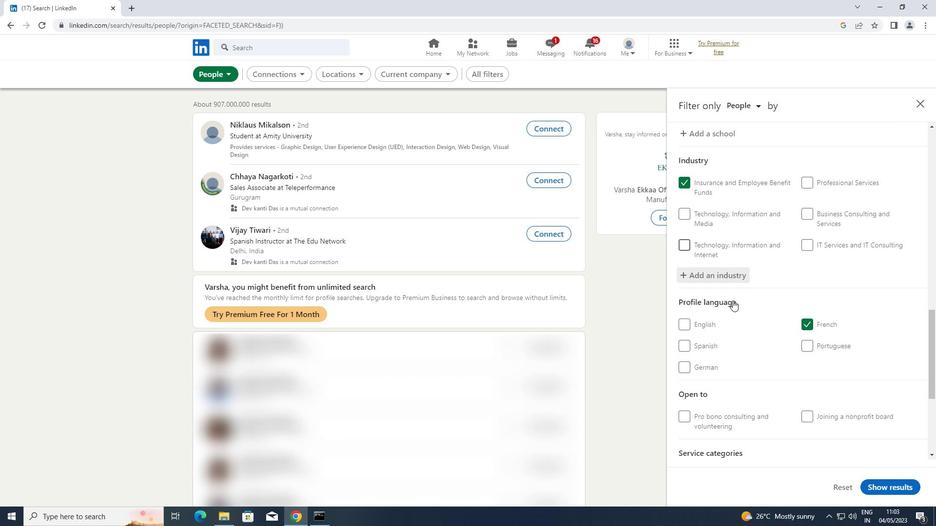 
Action: Mouse moved to (821, 372)
Screenshot: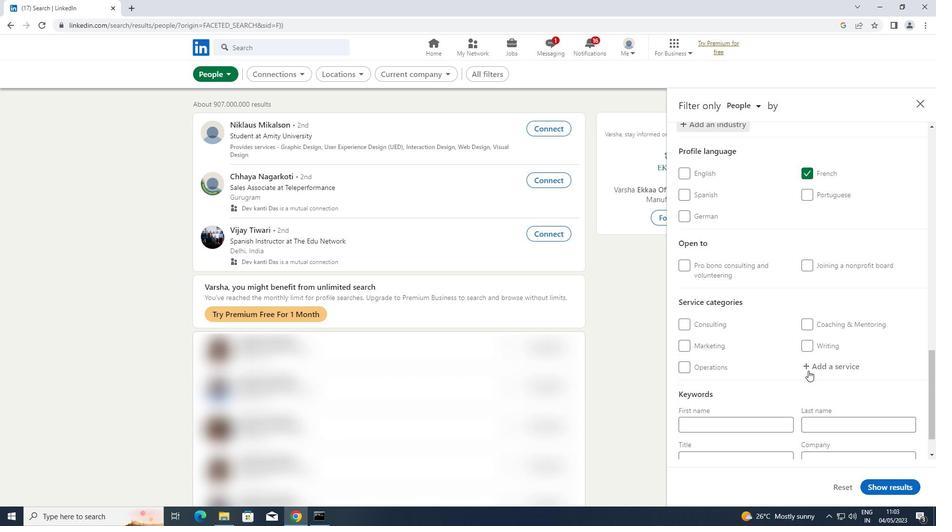 
Action: Mouse pressed left at (821, 372)
Screenshot: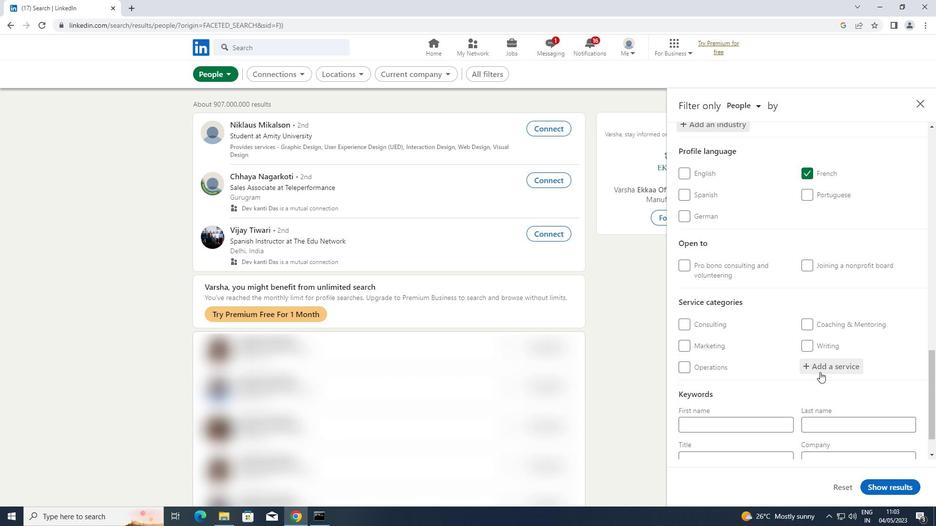 
Action: Key pressed <Key.shift><Key.shift>STRATEGIC<Key.space><Key.shift>O<Key.backspace>PLANNNING
Screenshot: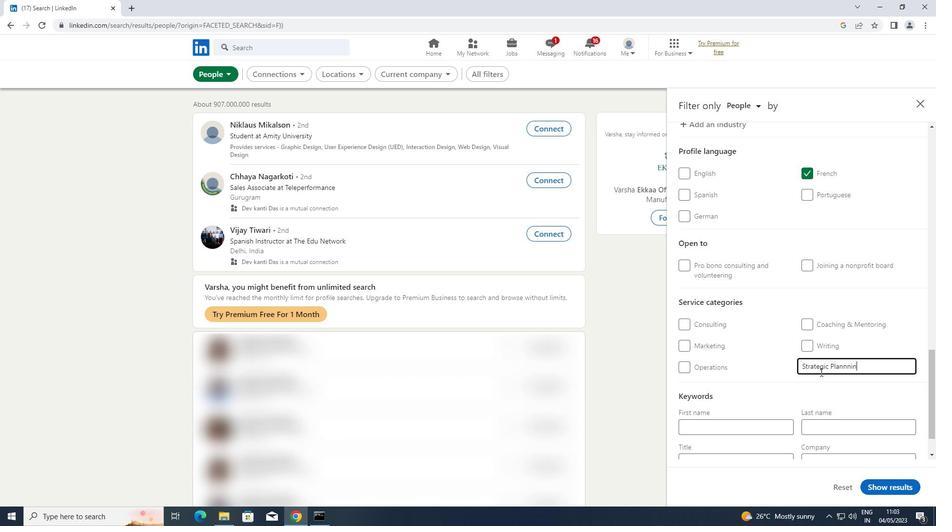 
Action: Mouse moved to (792, 382)
Screenshot: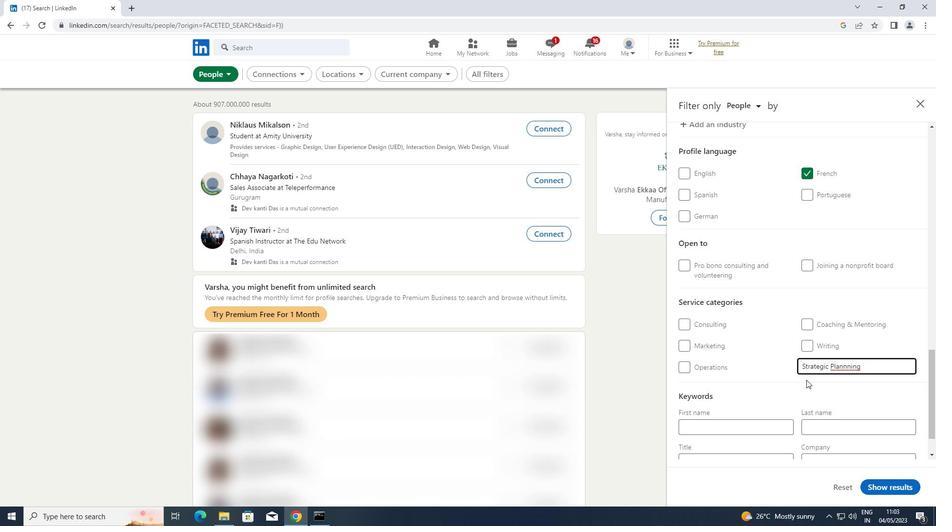 
Action: Mouse scrolled (792, 381) with delta (0, 0)
Screenshot: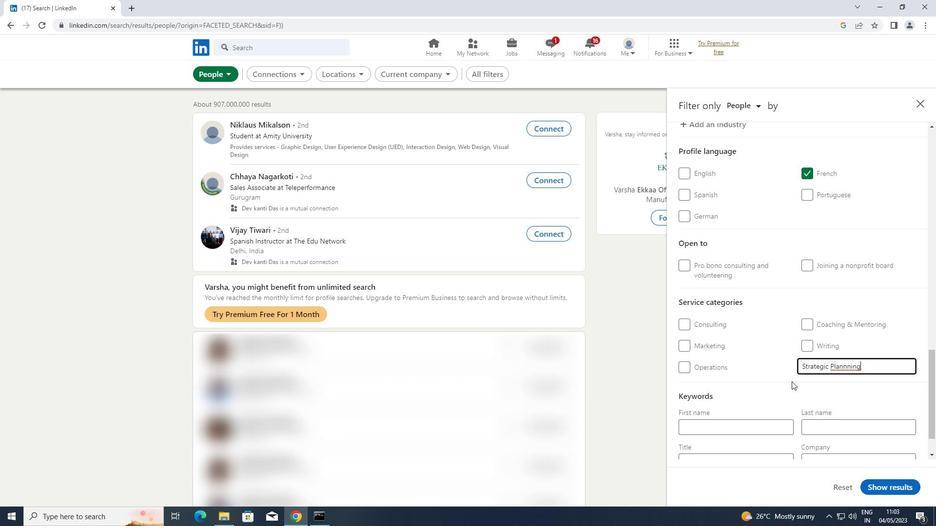 
Action: Mouse scrolled (792, 381) with delta (0, 0)
Screenshot: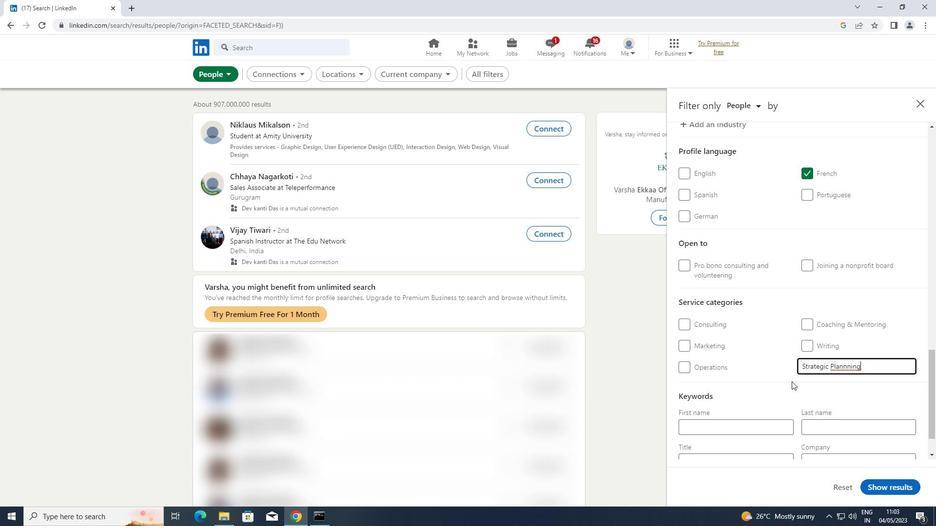 
Action: Mouse scrolled (792, 381) with delta (0, 0)
Screenshot: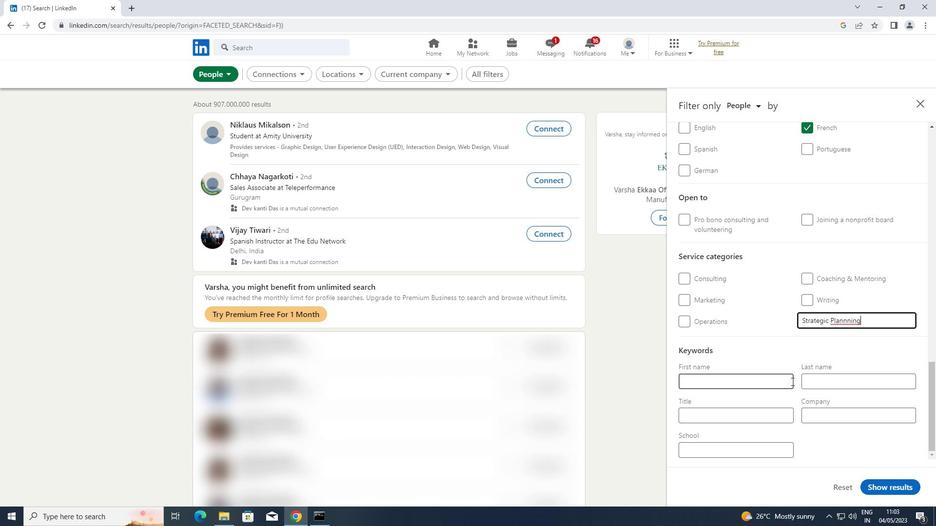 
Action: Mouse scrolled (792, 381) with delta (0, 0)
Screenshot: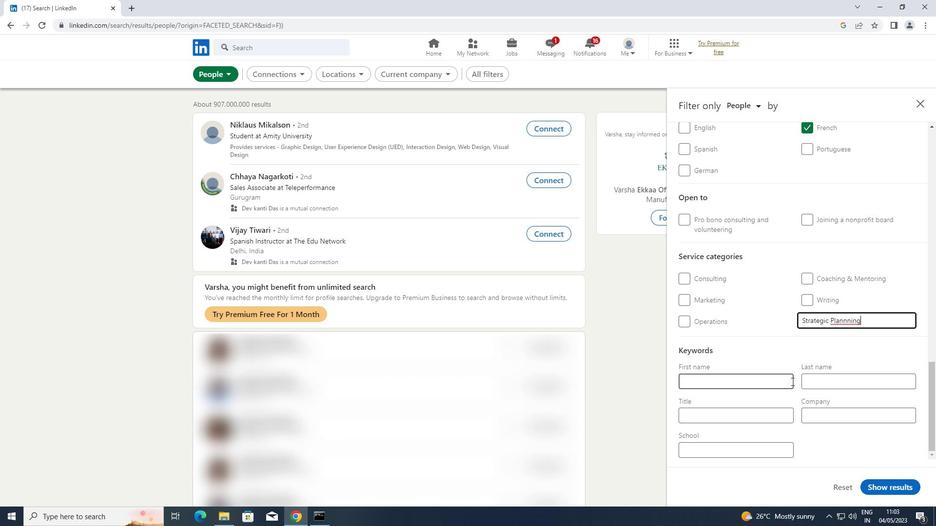 
Action: Mouse moved to (762, 410)
Screenshot: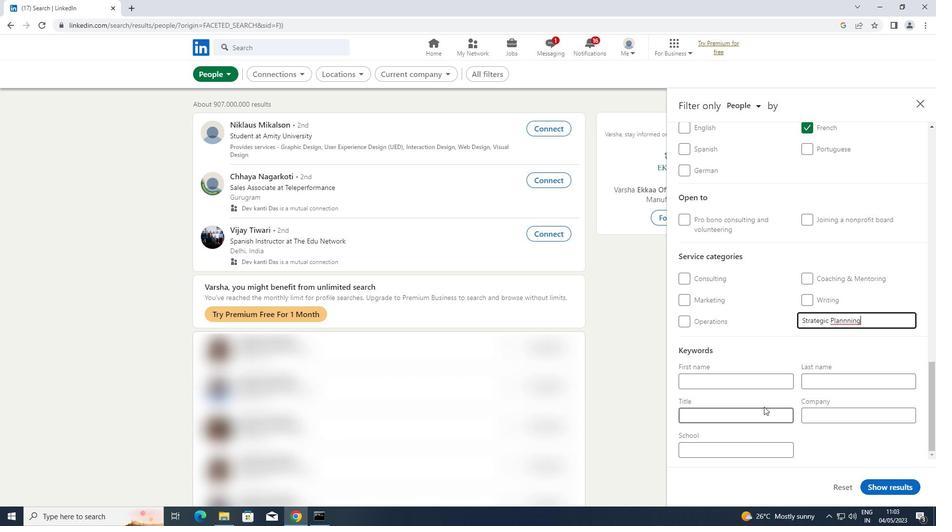 
Action: Mouse pressed left at (762, 410)
Screenshot: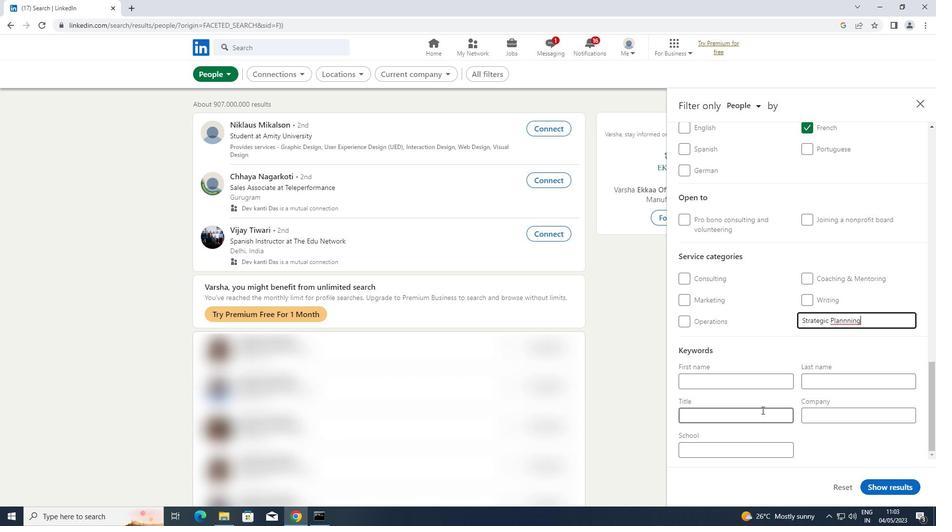 
Action: Key pressed <Key.shift>PETROLEUM<Key.space><Key.shift>ENGINEER
Screenshot: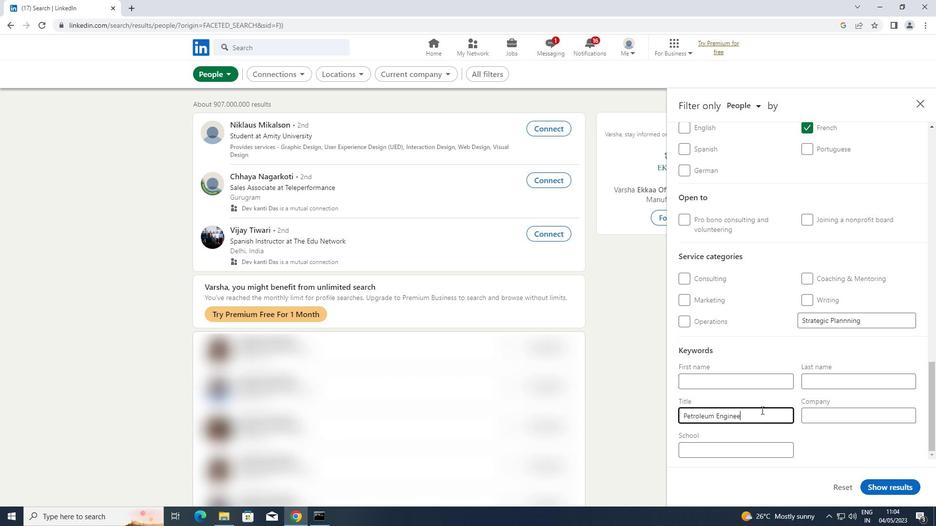 
Action: Mouse moved to (887, 489)
Screenshot: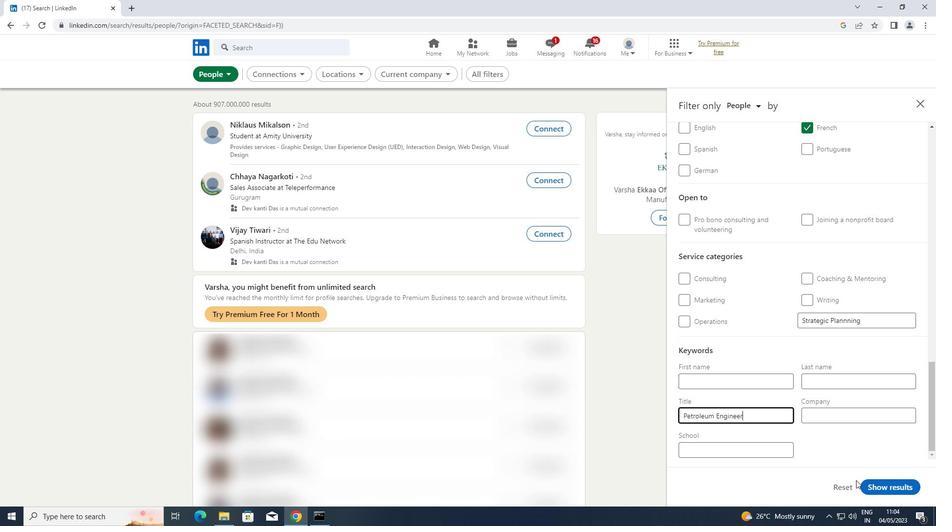 
Action: Mouse pressed left at (887, 489)
Screenshot: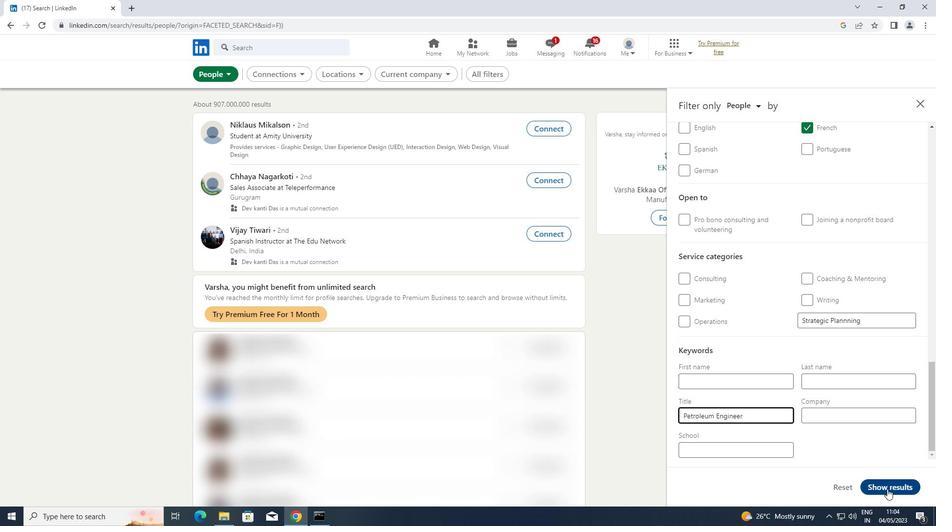 
